 Task: Open Card User Retention Review in Board Product User Experience Design and Testing to Workspace Custom Software Development Services and add a team member Softage.3@softage.net, a label Purple, a checklist Cryptocurrency Development, an attachment from your onedrive, a color Purple and finally, add a card description 'Develop and launch new social media marketing campaign for influencer marketing' and a comment 'This task presents an opportunity to showcase our communication and presentation skills, effectively conveying information and ideas to others.'. Add a start date 'Jan 03, 1900' with a due date 'Jan 10, 1900'
Action: Mouse moved to (83, 283)
Screenshot: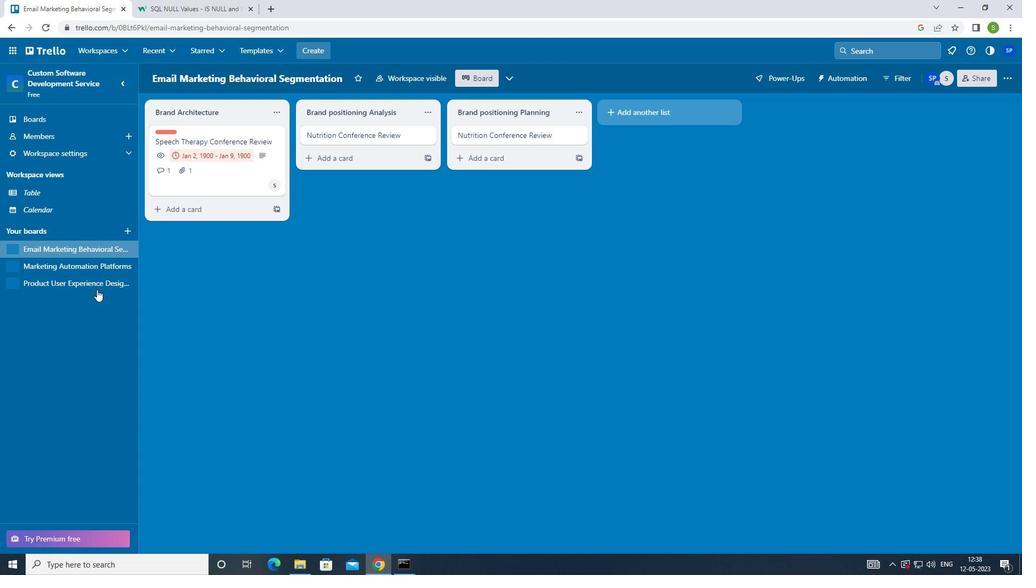 
Action: Mouse pressed left at (83, 283)
Screenshot: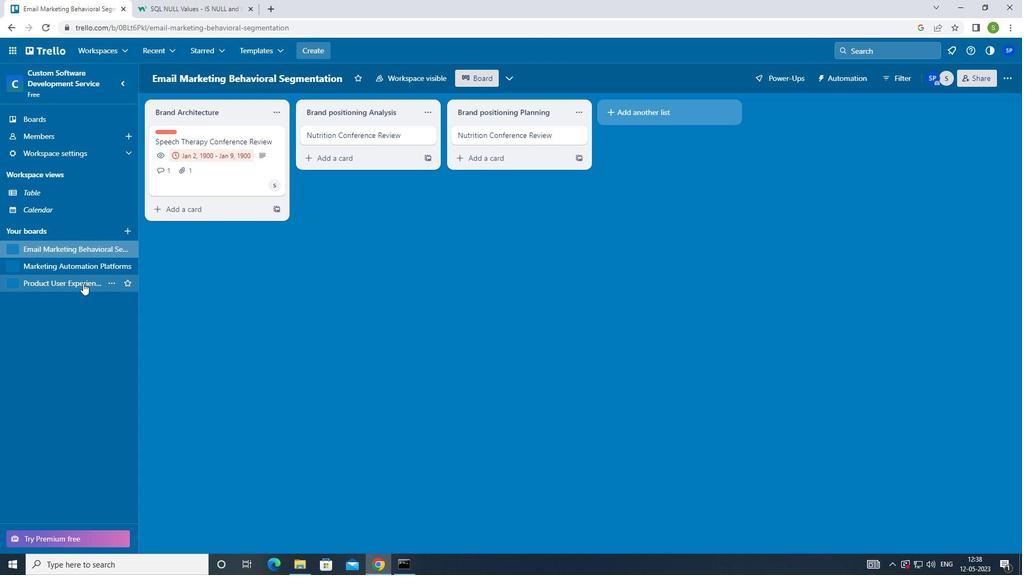 
Action: Mouse moved to (232, 136)
Screenshot: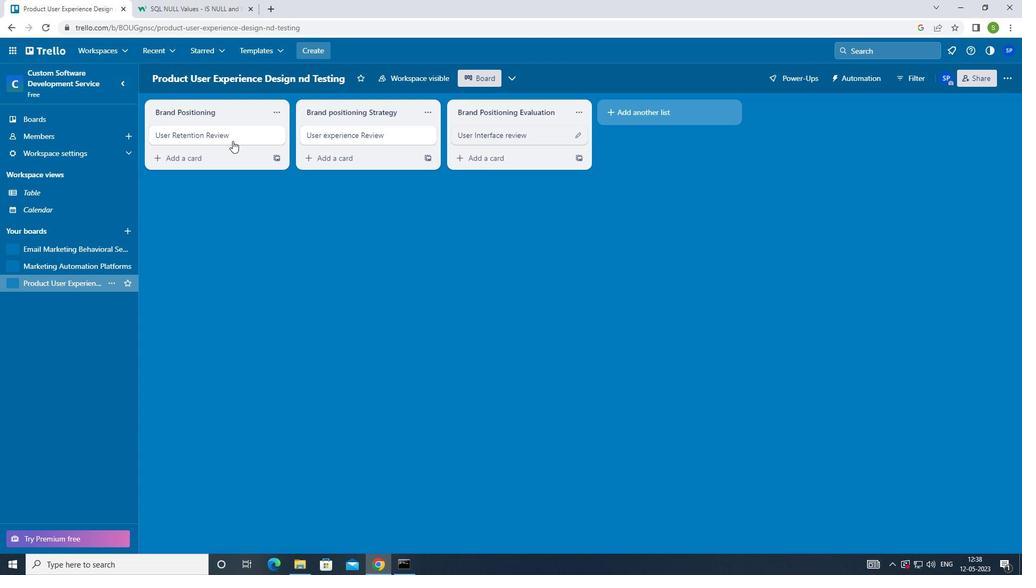 
Action: Mouse pressed left at (232, 136)
Screenshot: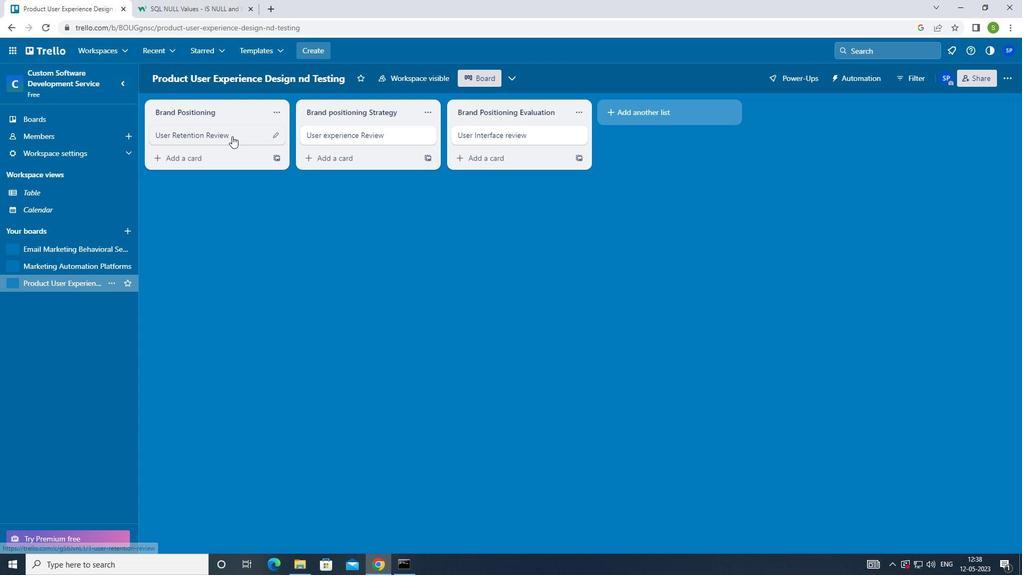 
Action: Mouse moved to (654, 136)
Screenshot: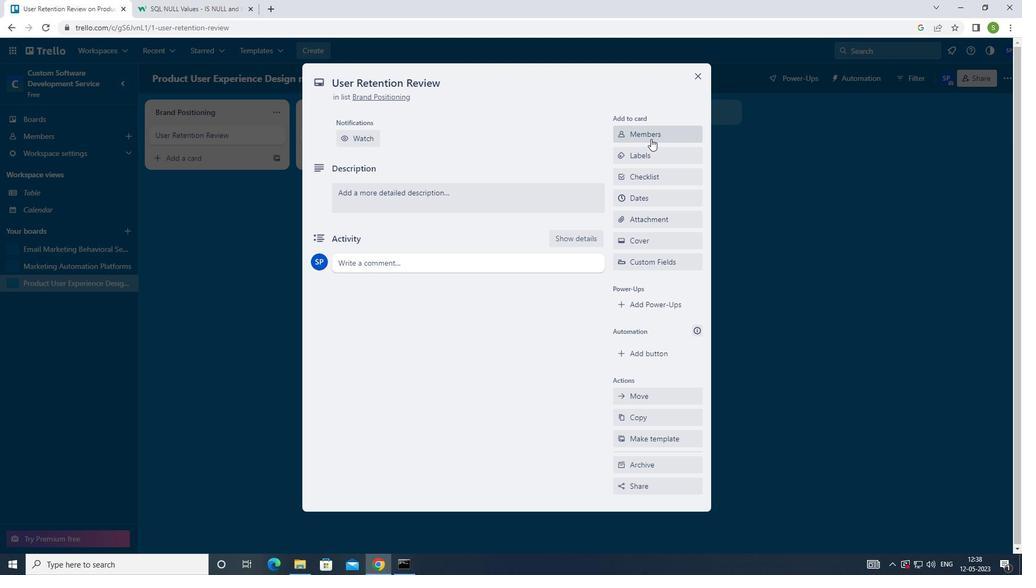 
Action: Mouse pressed left at (654, 136)
Screenshot: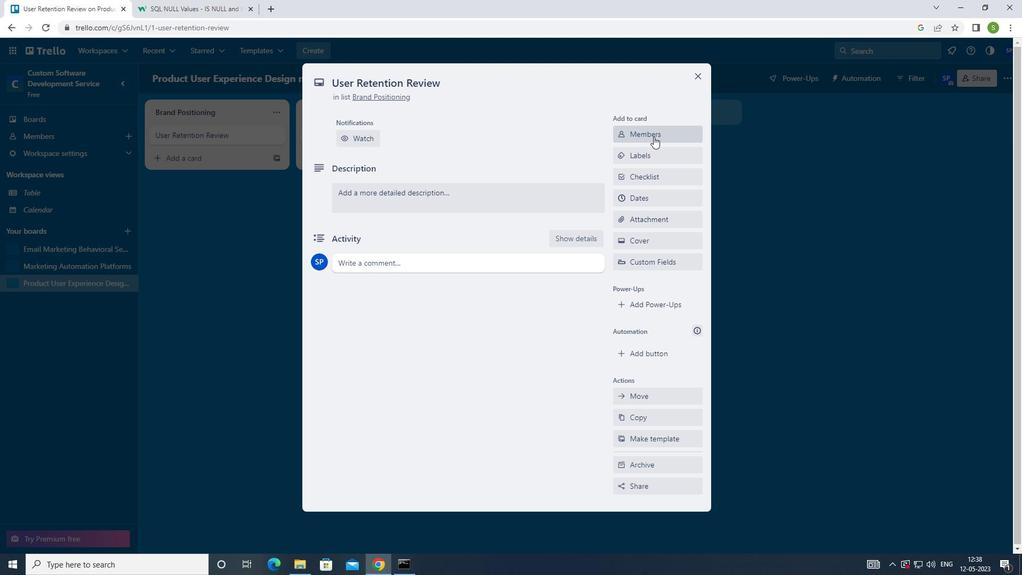 
Action: Mouse moved to (651, 181)
Screenshot: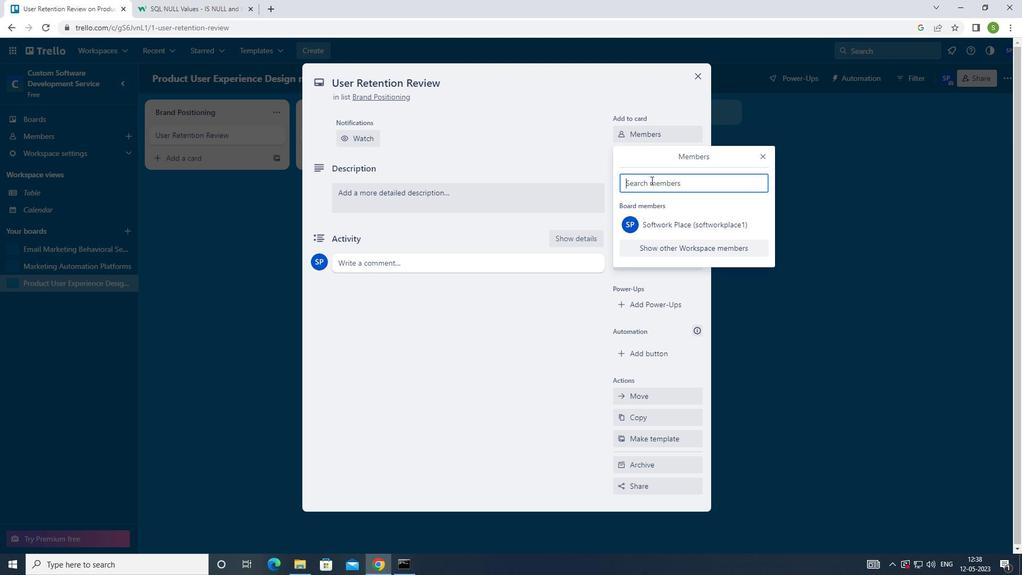 
Action: Mouse pressed left at (651, 181)
Screenshot: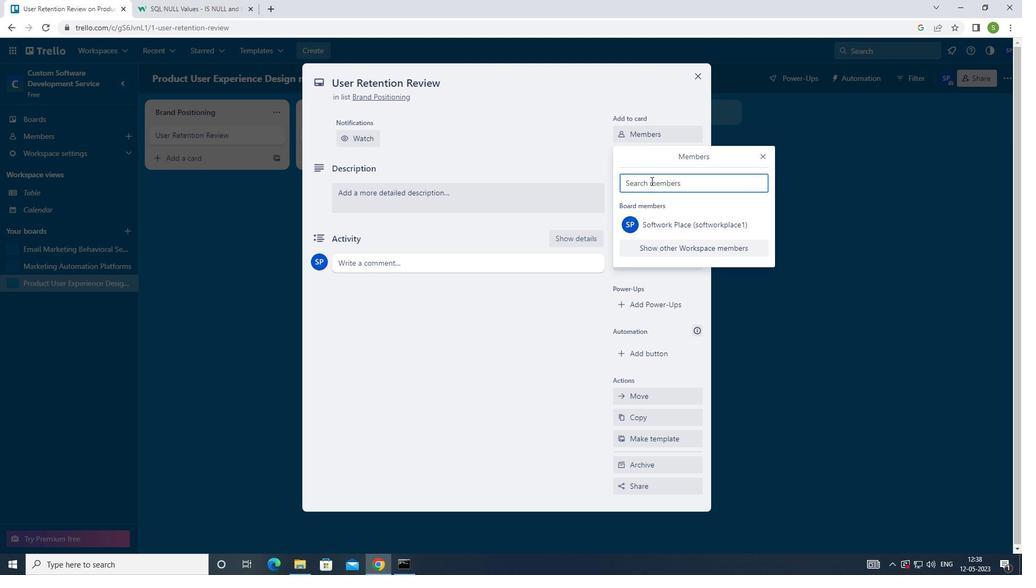 
Action: Mouse moved to (654, 180)
Screenshot: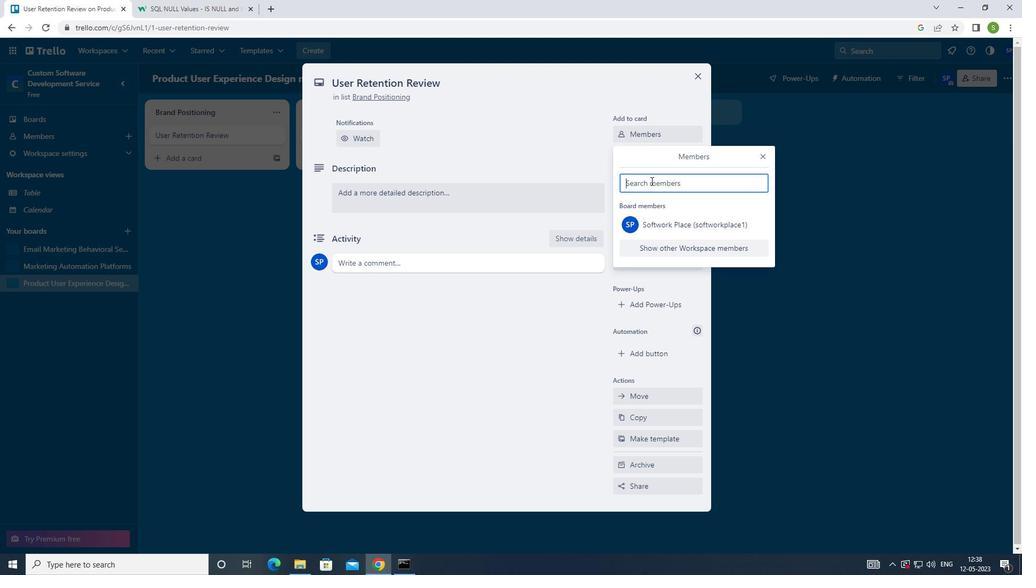 
Action: Key pressed <Key.shift>SOFTAGE.3<Key.shift><Key.shift>@SOFTAGE.NET
Screenshot: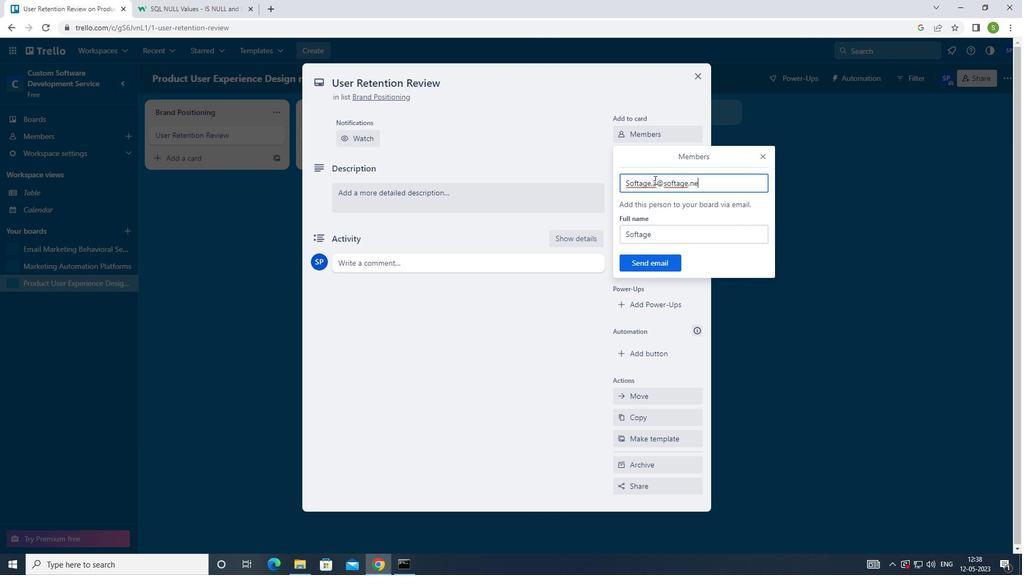 
Action: Mouse moved to (669, 260)
Screenshot: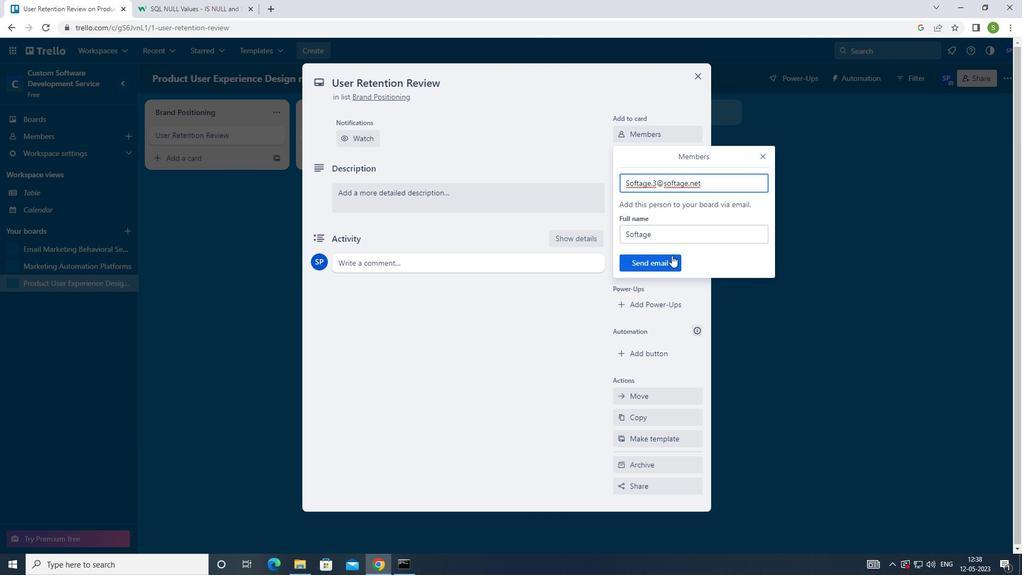 
Action: Mouse pressed left at (669, 260)
Screenshot: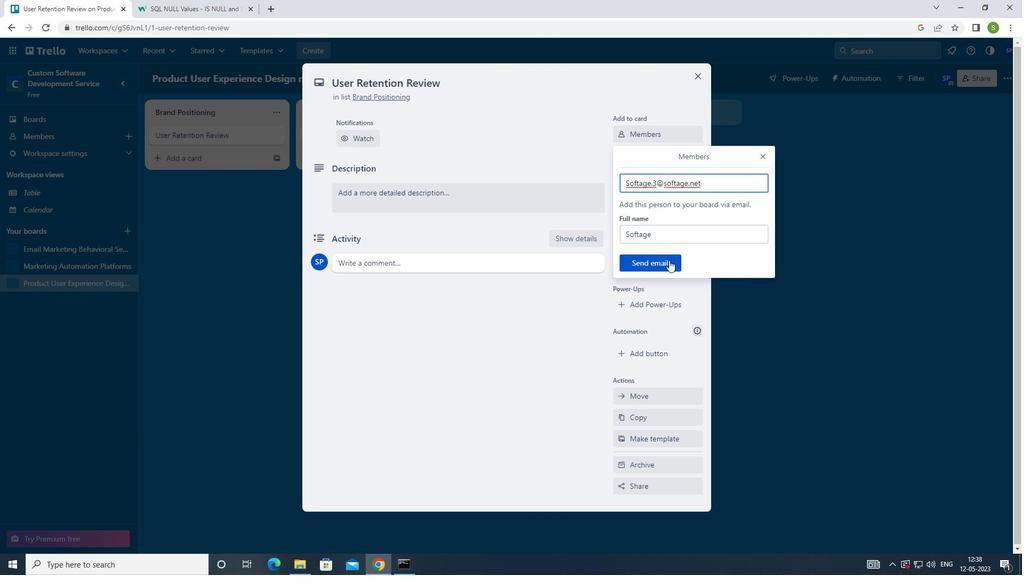 
Action: Mouse moved to (642, 189)
Screenshot: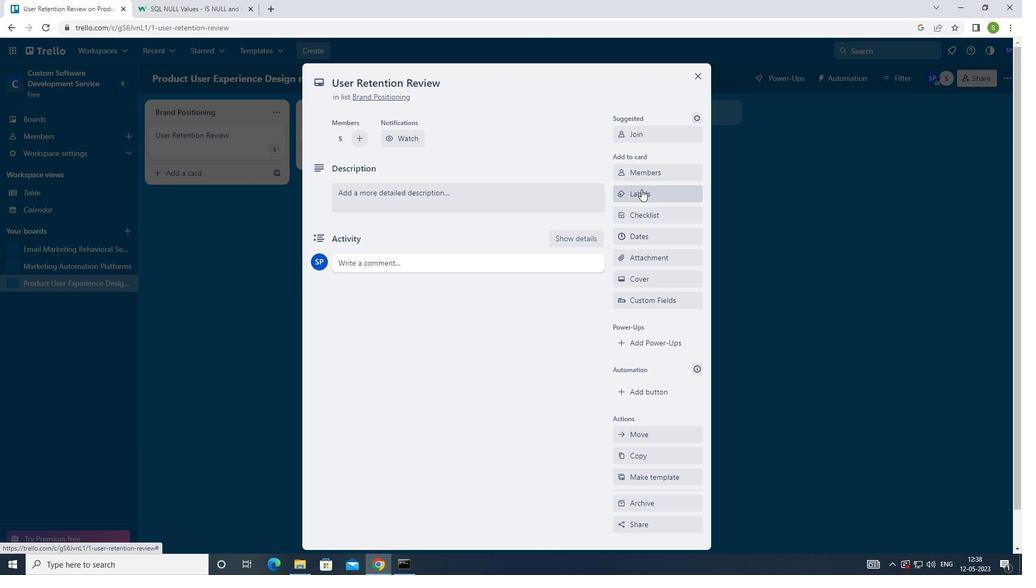 
Action: Mouse pressed left at (642, 189)
Screenshot: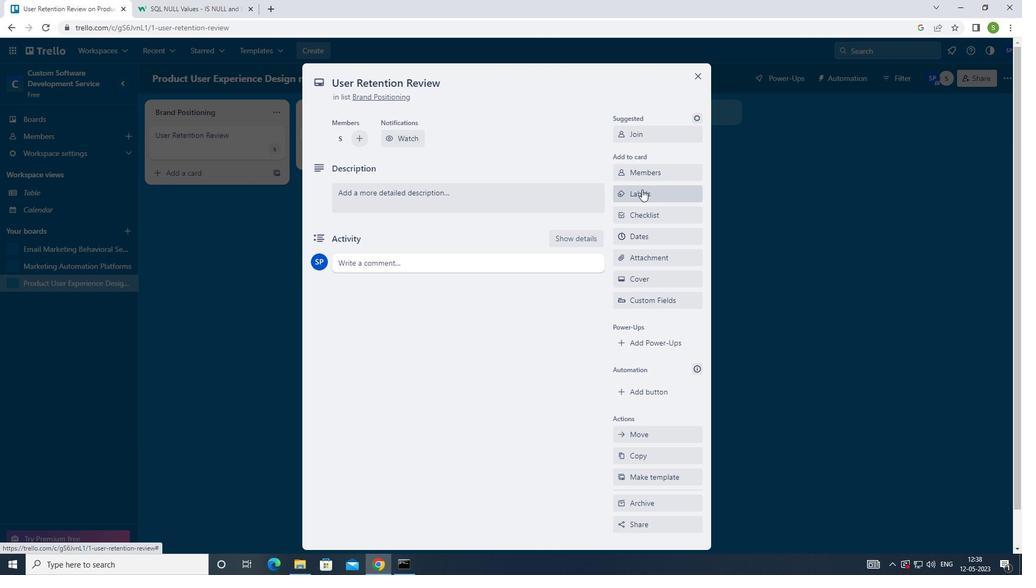 
Action: Mouse moved to (654, 227)
Screenshot: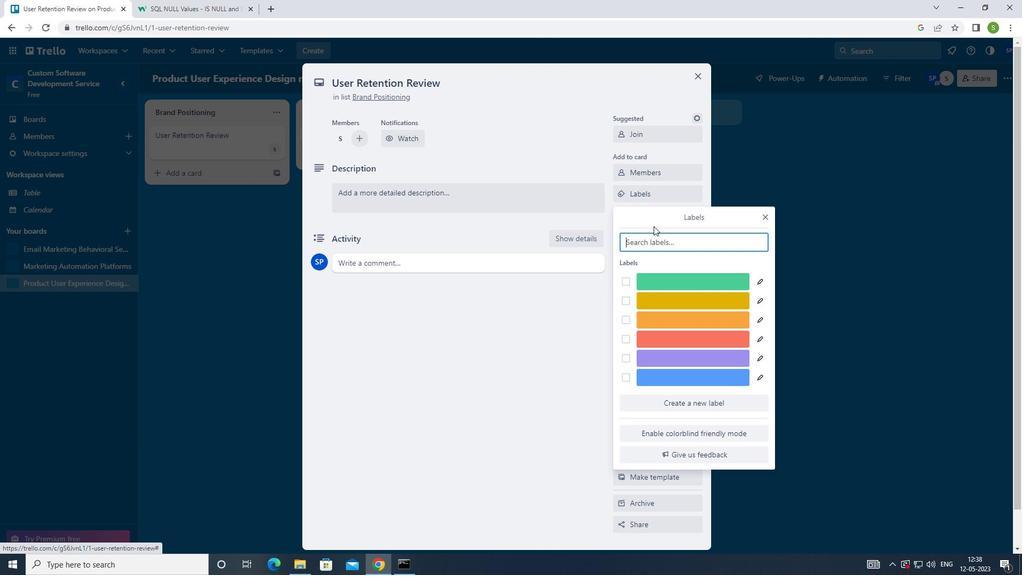 
Action: Key pressed PUE<Key.backspace>R
Screenshot: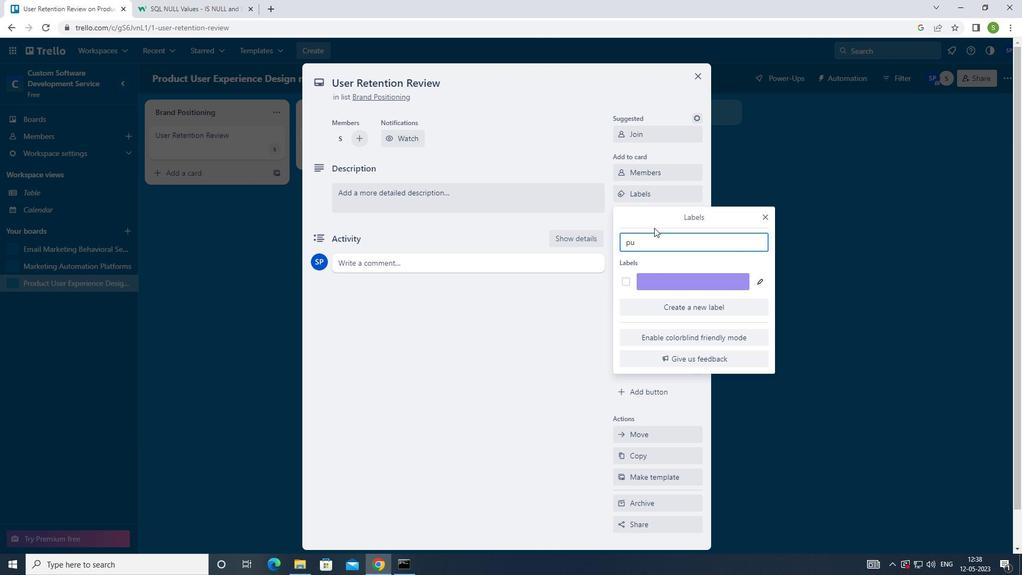 
Action: Mouse moved to (620, 281)
Screenshot: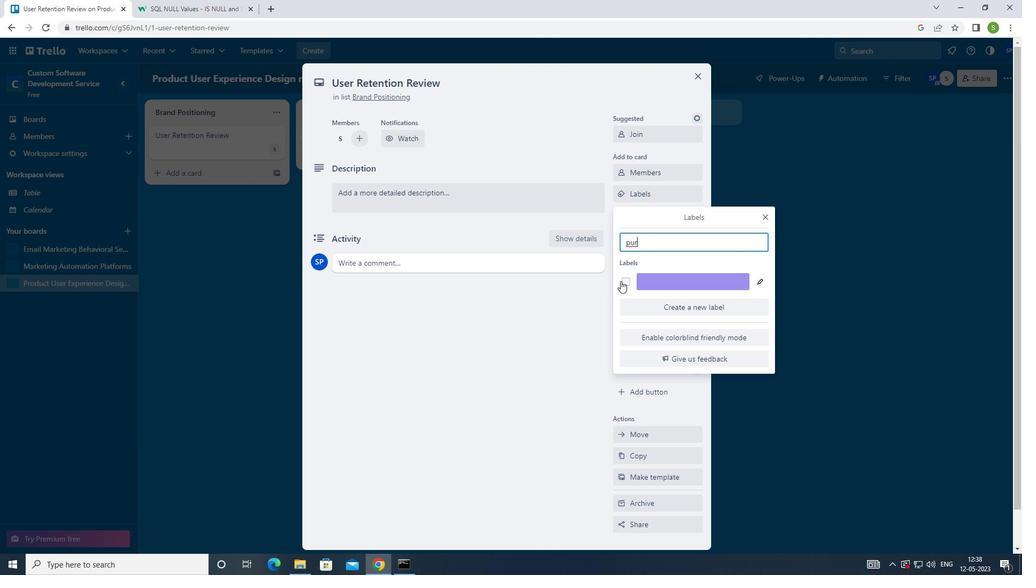 
Action: Mouse pressed left at (620, 281)
Screenshot: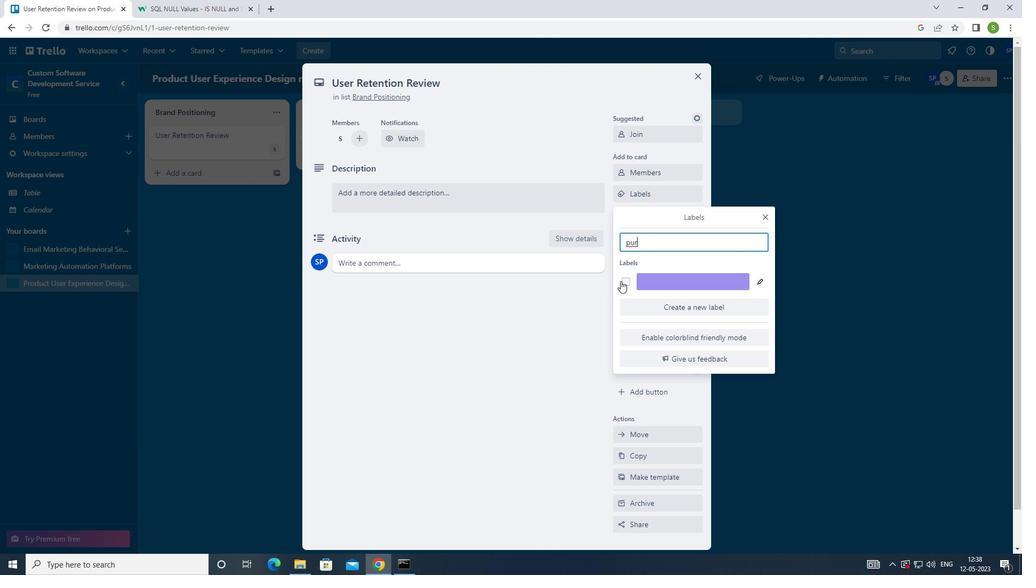 
Action: Mouse moved to (767, 221)
Screenshot: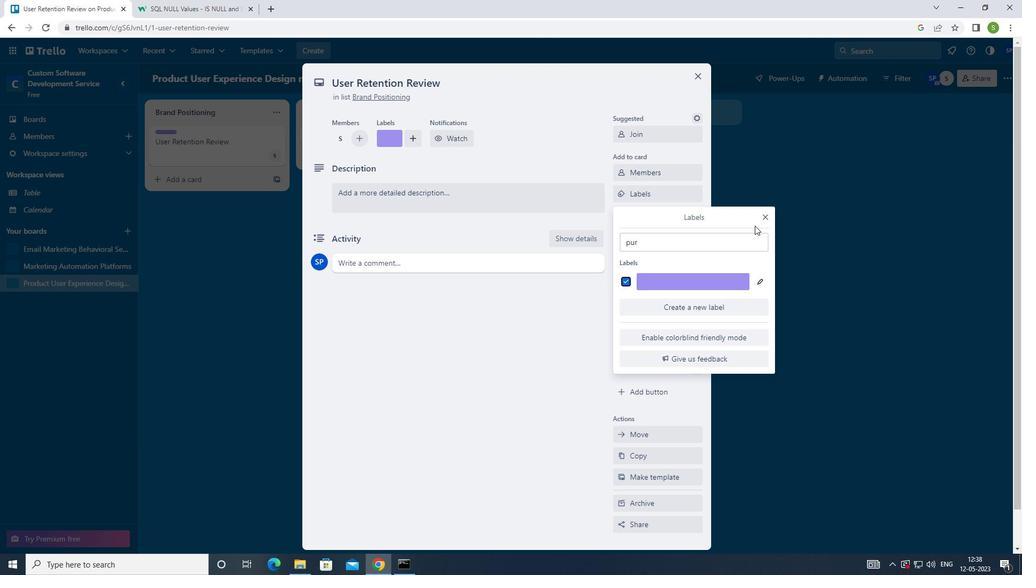 
Action: Mouse pressed left at (767, 221)
Screenshot: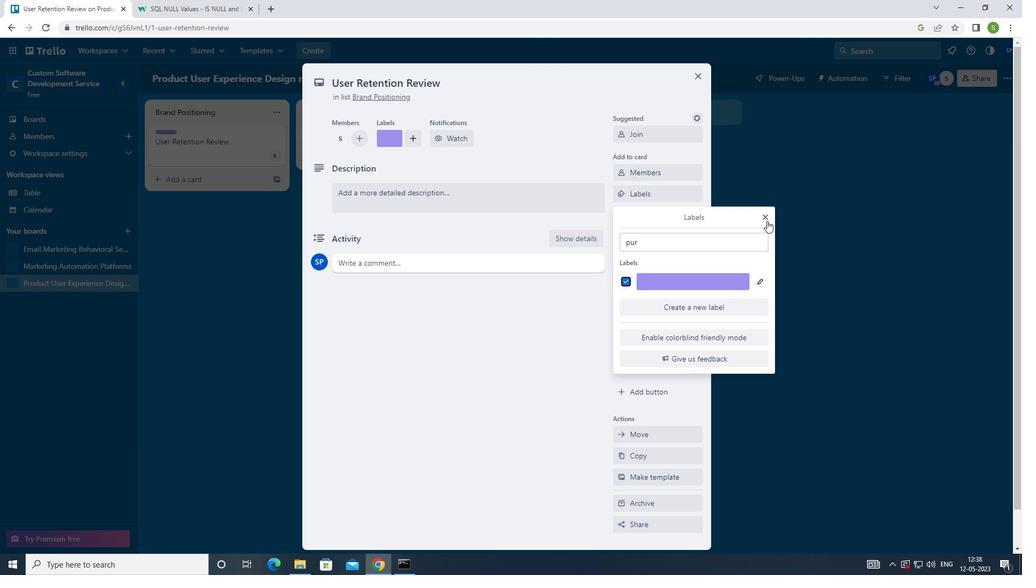 
Action: Mouse moved to (680, 217)
Screenshot: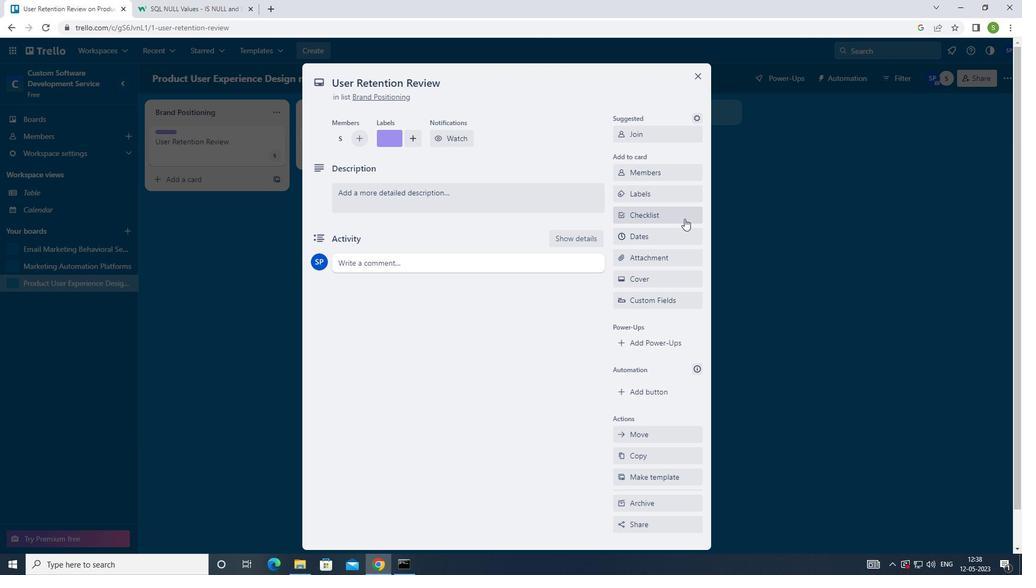 
Action: Mouse pressed left at (680, 217)
Screenshot: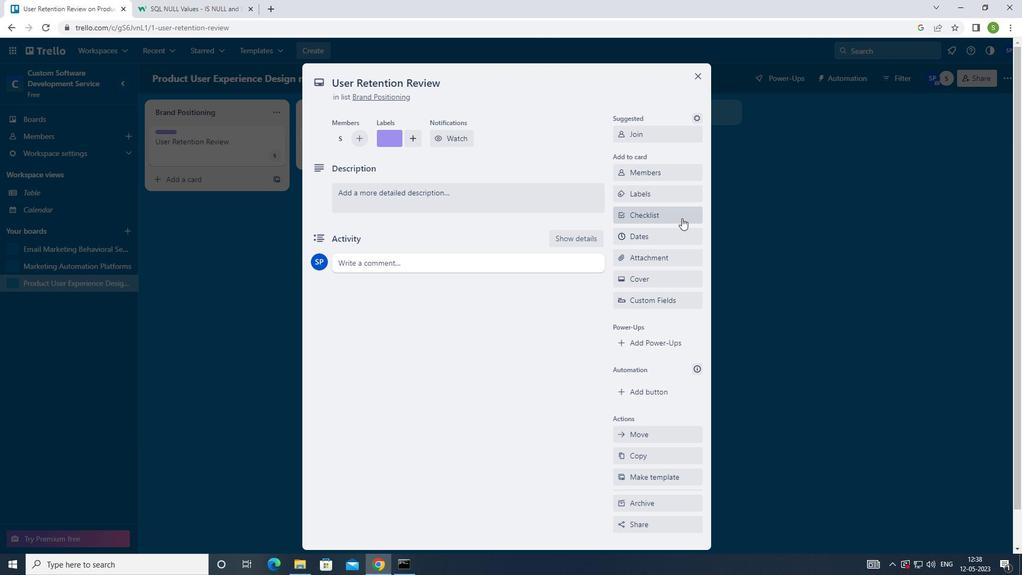 
Action: Mouse moved to (681, 276)
Screenshot: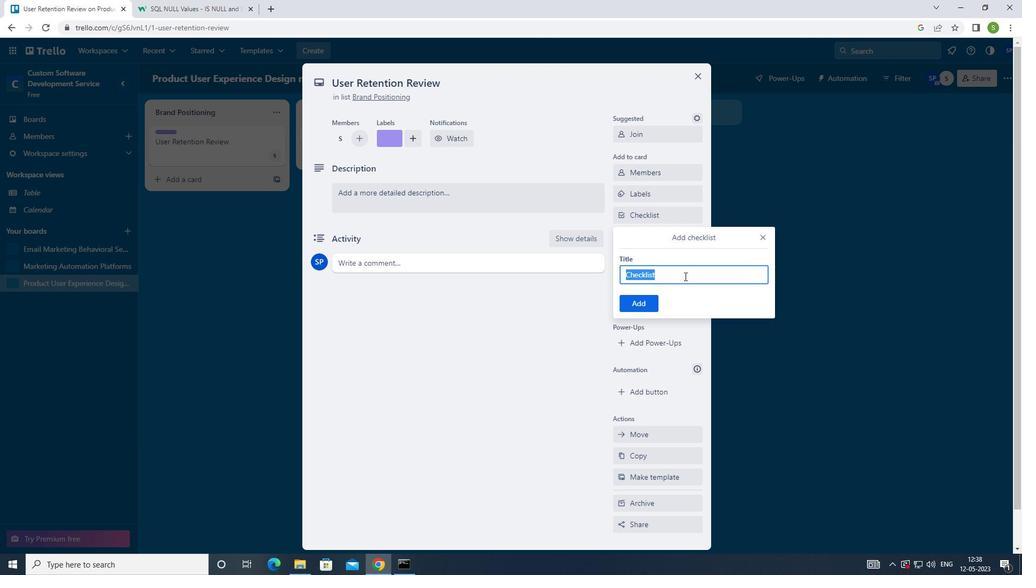 
Action: Key pressed <Key.shift>C
Screenshot: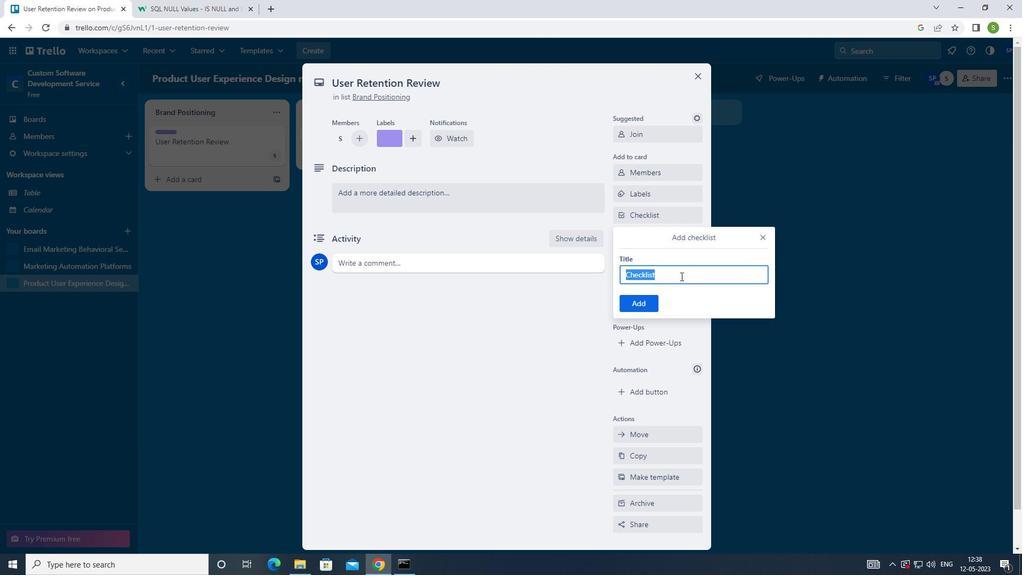 
Action: Mouse moved to (691, 342)
Screenshot: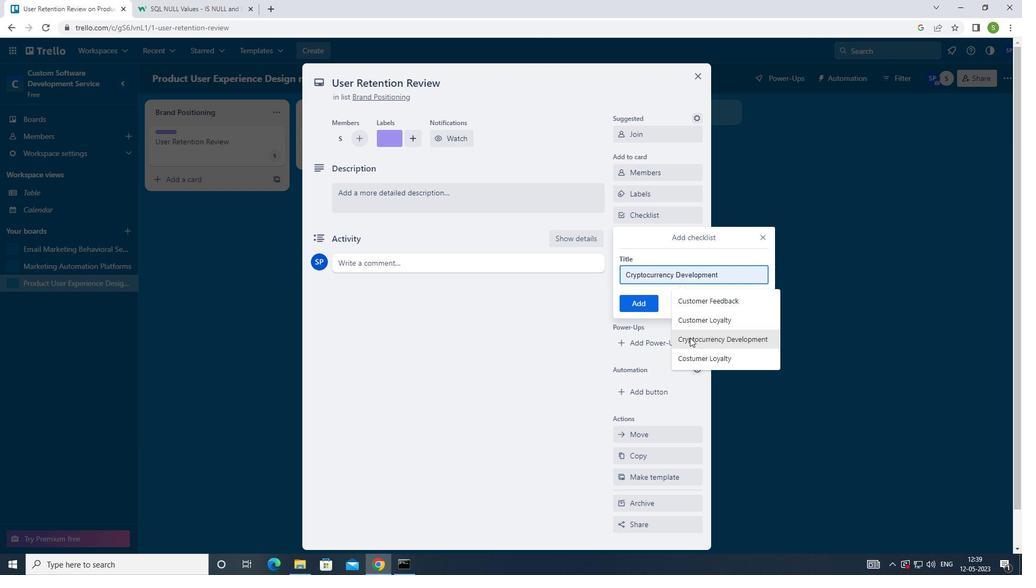 
Action: Mouse pressed left at (691, 342)
Screenshot: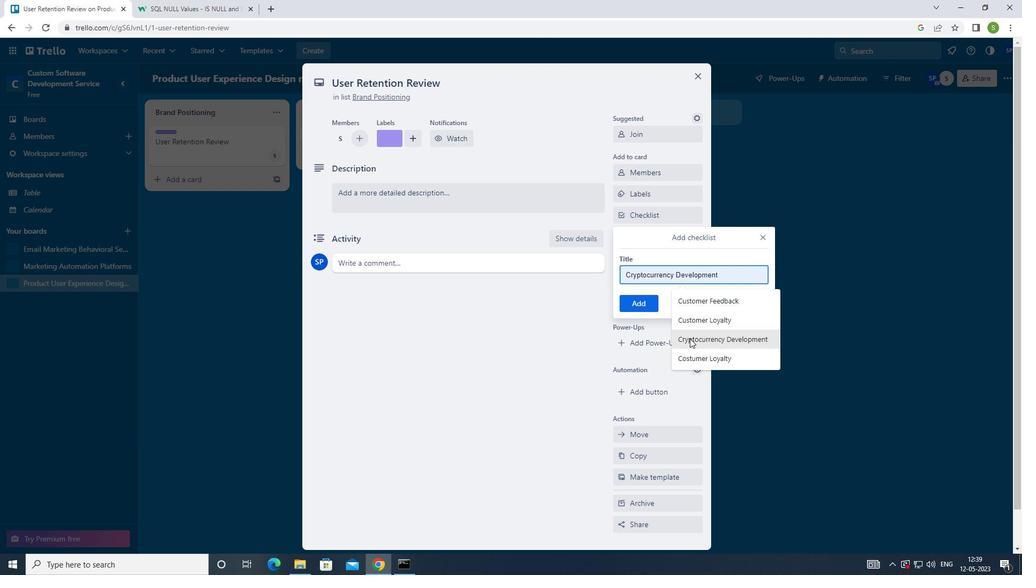 
Action: Mouse moved to (649, 308)
Screenshot: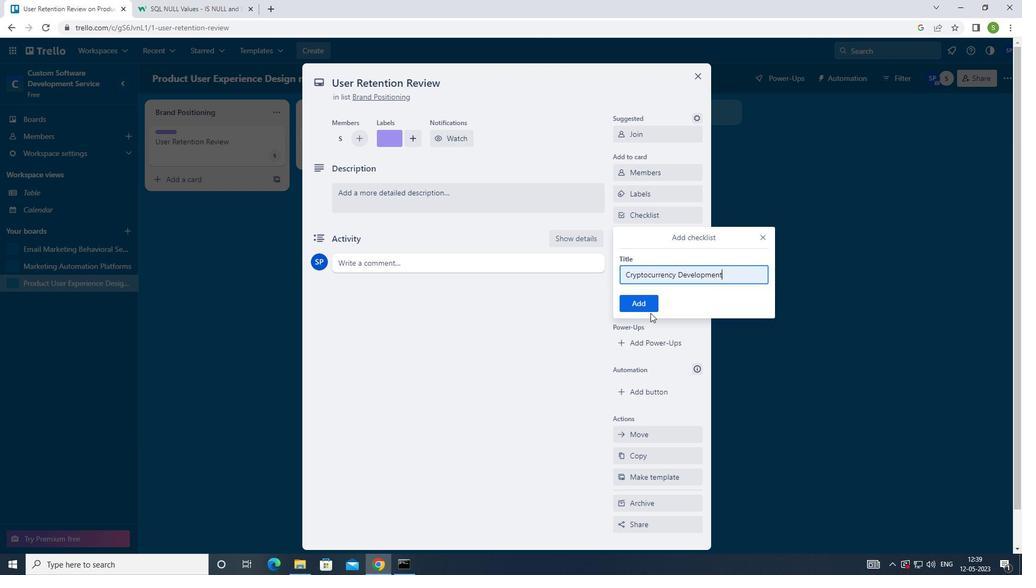 
Action: Mouse pressed left at (649, 308)
Screenshot: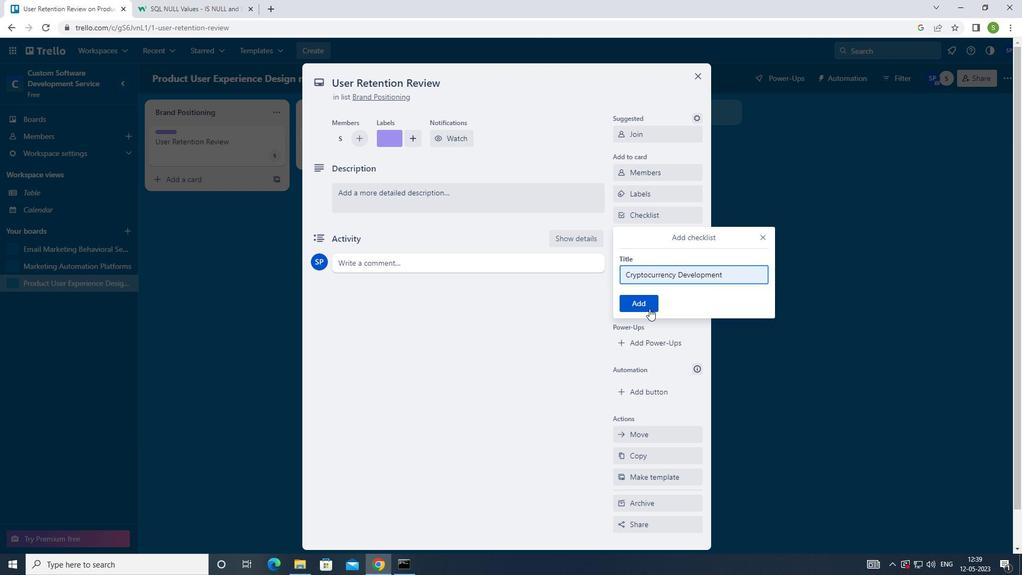 
Action: Mouse moved to (651, 263)
Screenshot: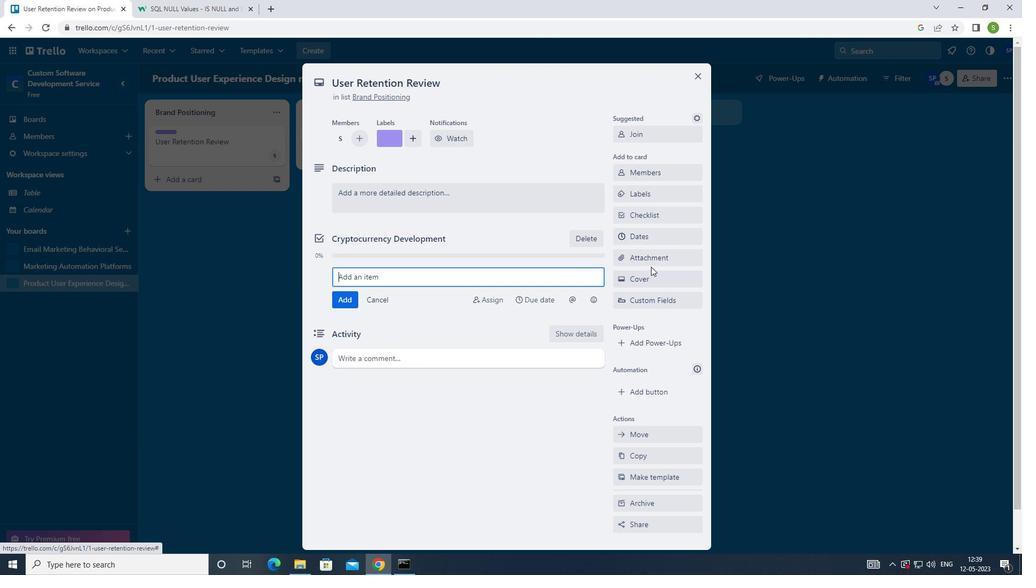 
Action: Mouse pressed left at (651, 263)
Screenshot: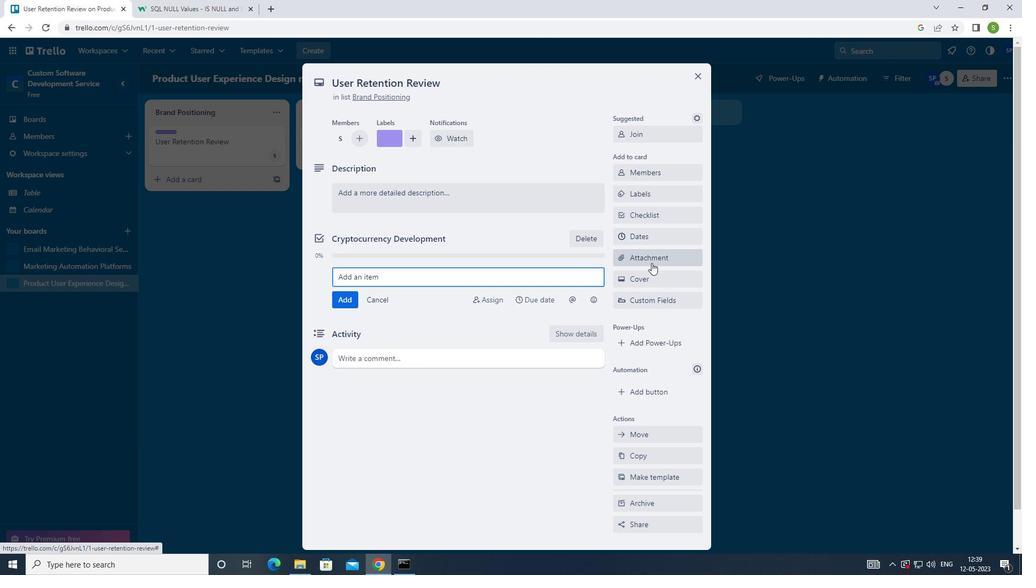 
Action: Mouse moved to (656, 387)
Screenshot: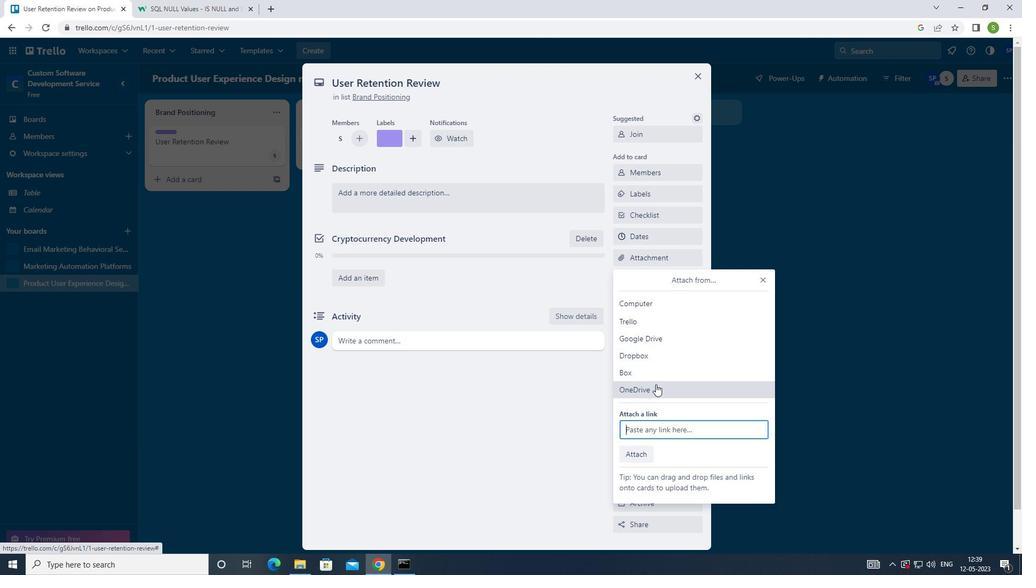 
Action: Mouse pressed left at (656, 387)
Screenshot: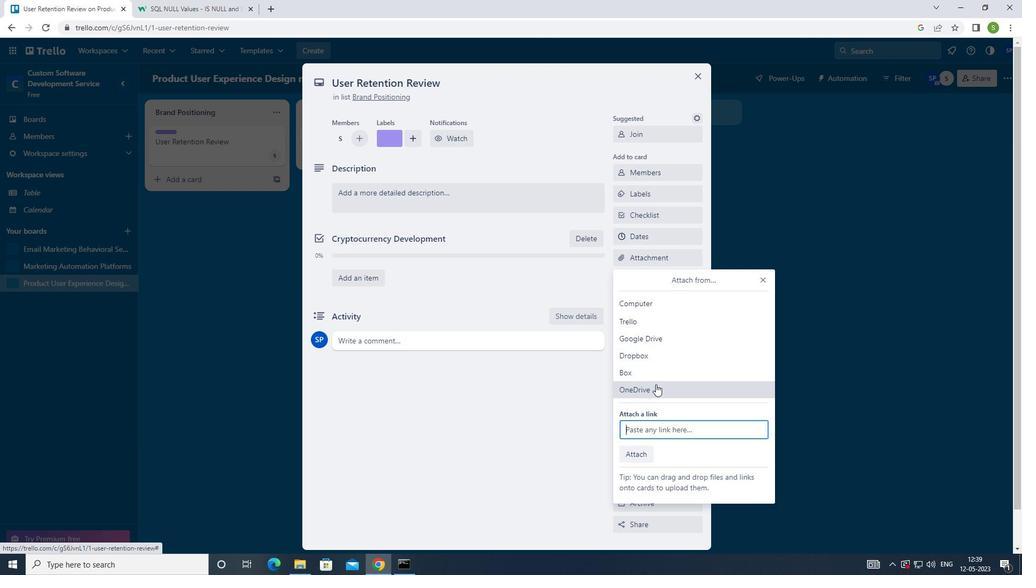 
Action: Mouse moved to (394, 203)
Screenshot: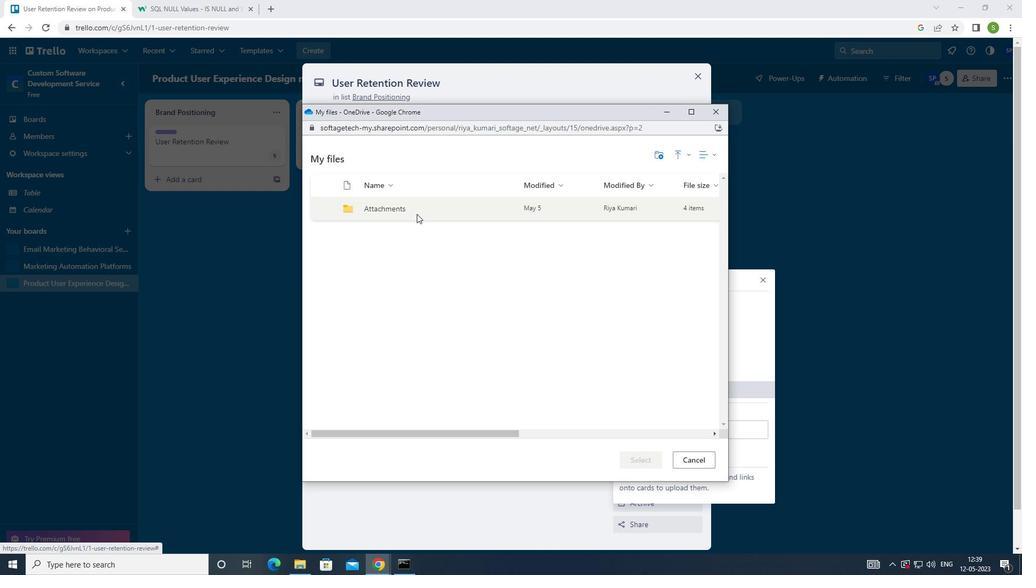 
Action: Mouse pressed left at (394, 203)
Screenshot: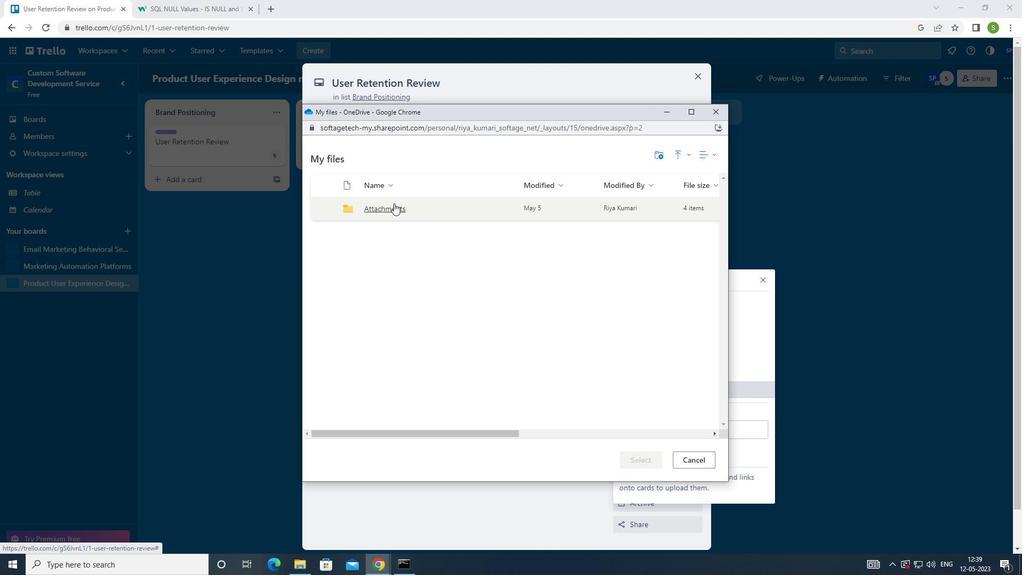 
Action: Mouse moved to (324, 255)
Screenshot: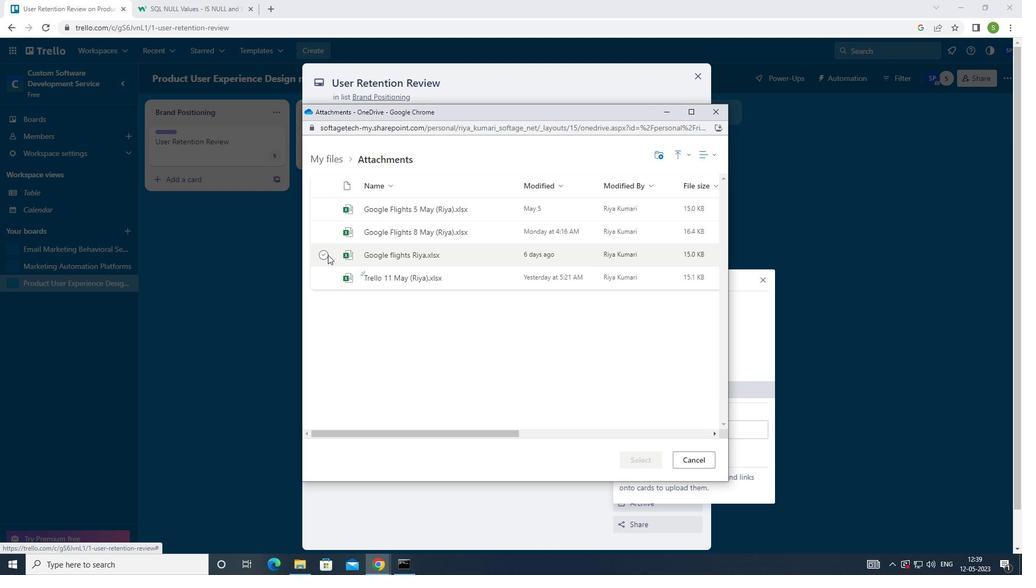 
Action: Mouse pressed left at (324, 255)
Screenshot: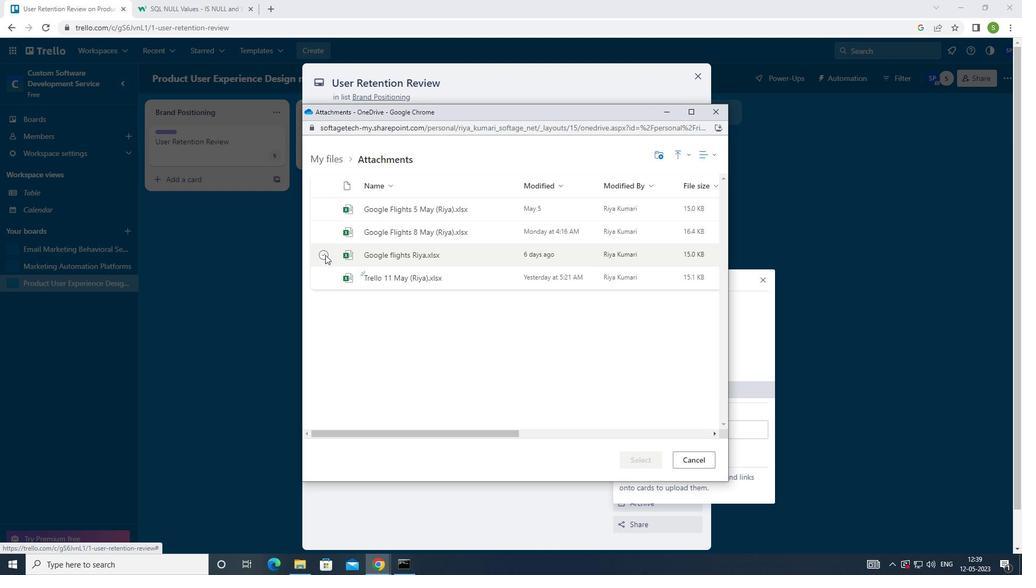 
Action: Mouse moved to (636, 459)
Screenshot: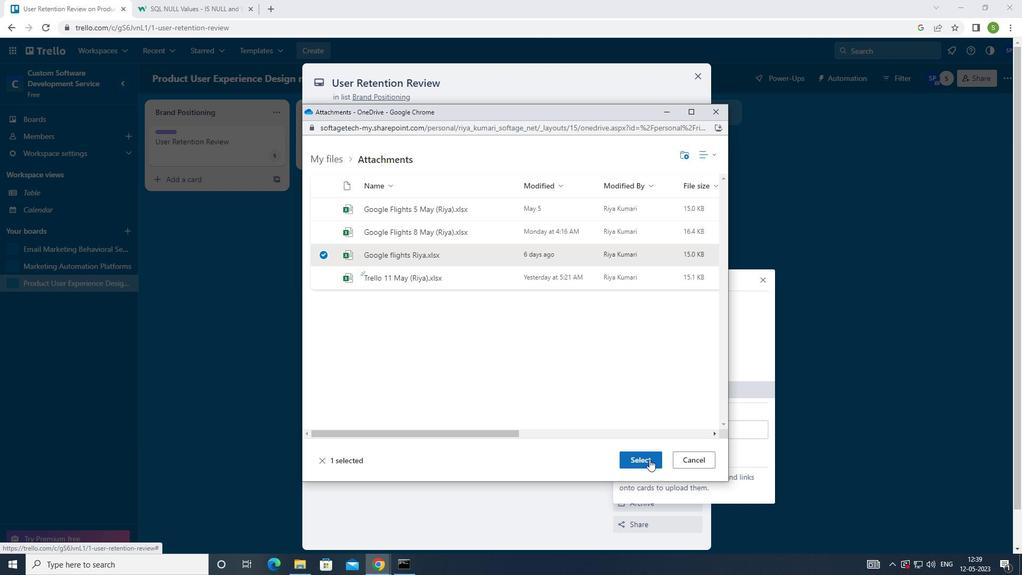 
Action: Mouse pressed left at (636, 459)
Screenshot: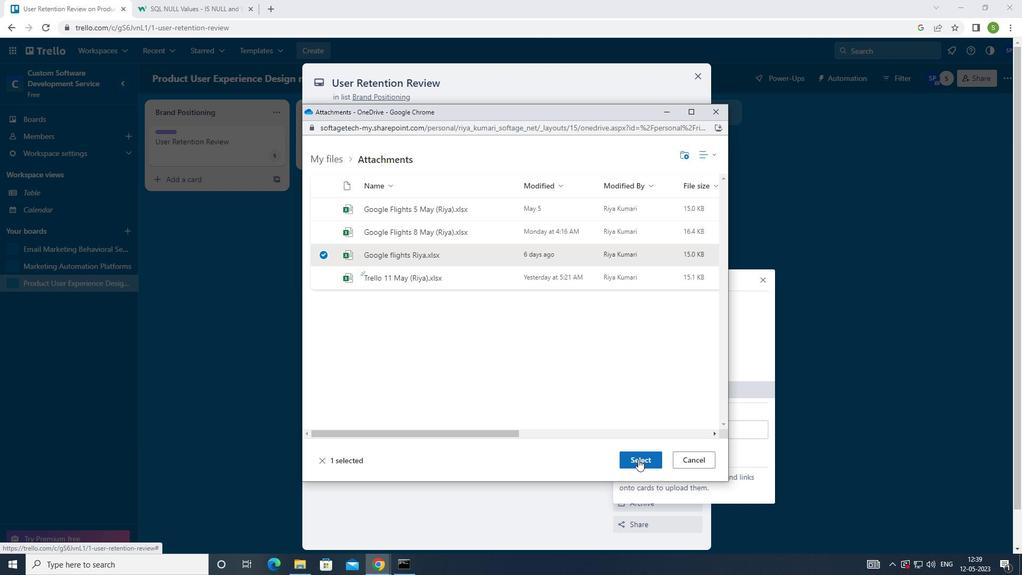 
Action: Mouse moved to (764, 278)
Screenshot: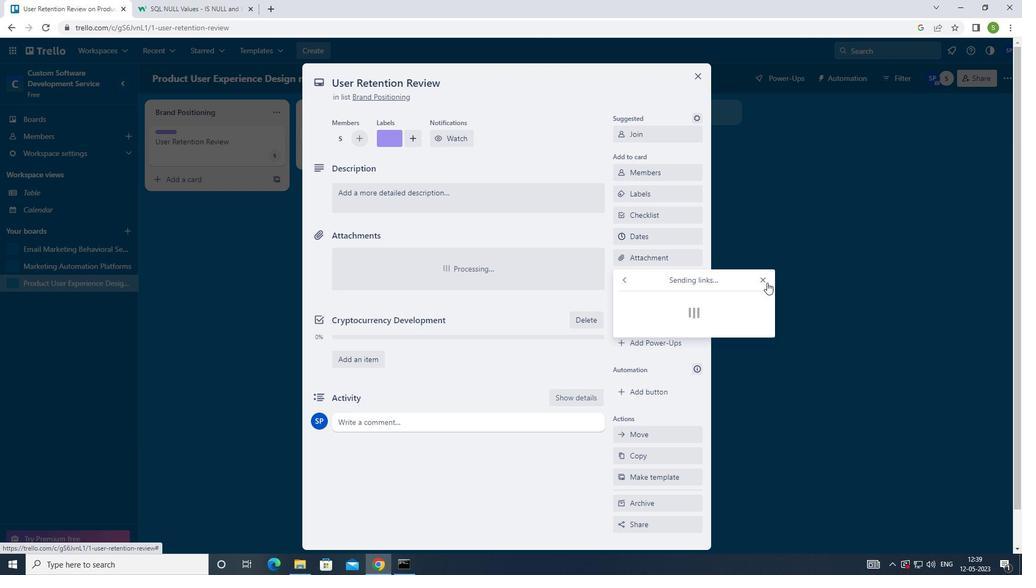 
Action: Mouse pressed left at (764, 278)
Screenshot: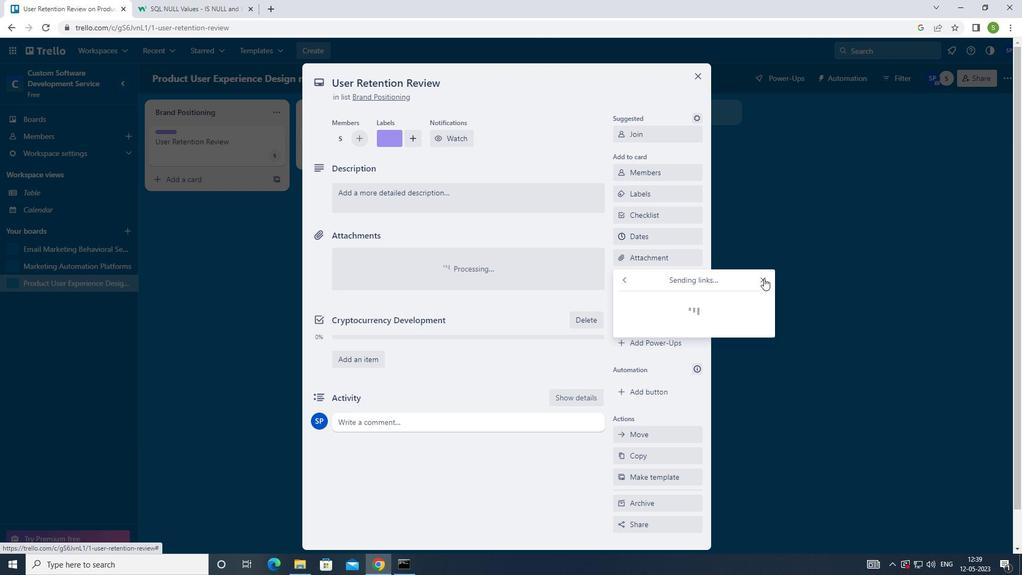 
Action: Mouse moved to (488, 202)
Screenshot: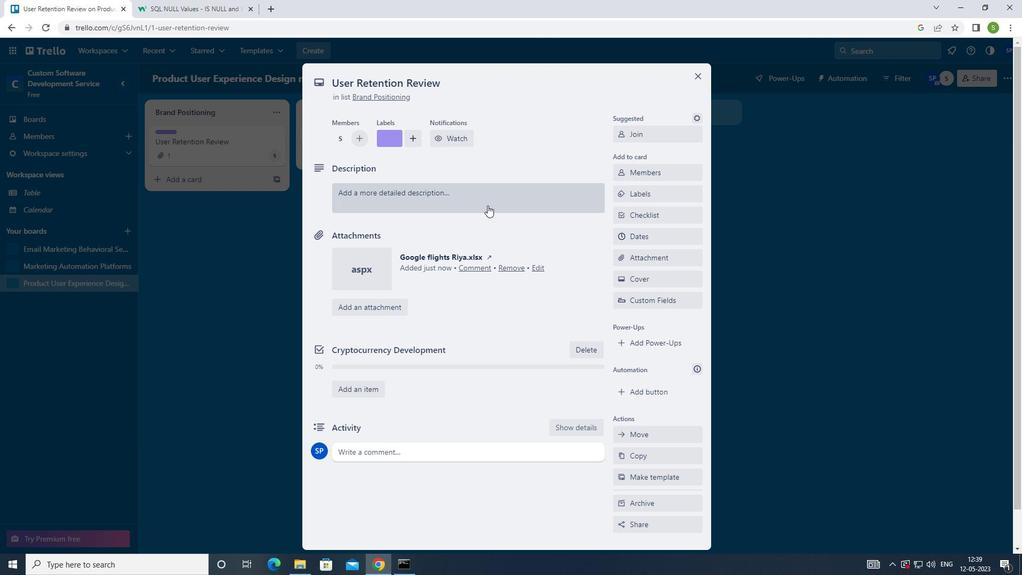 
Action: Mouse pressed left at (488, 202)
Screenshot: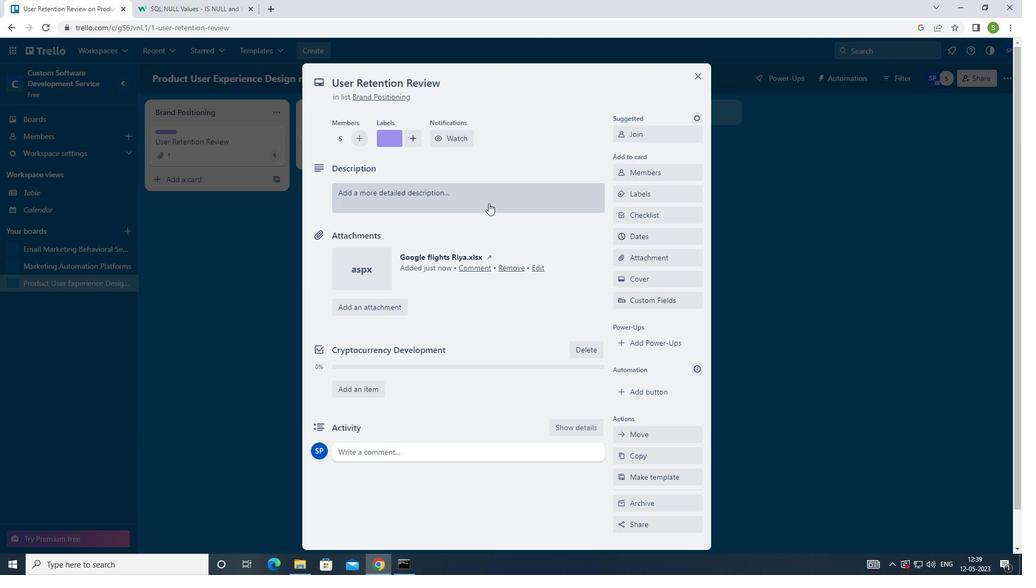
Action: Mouse moved to (504, 212)
Screenshot: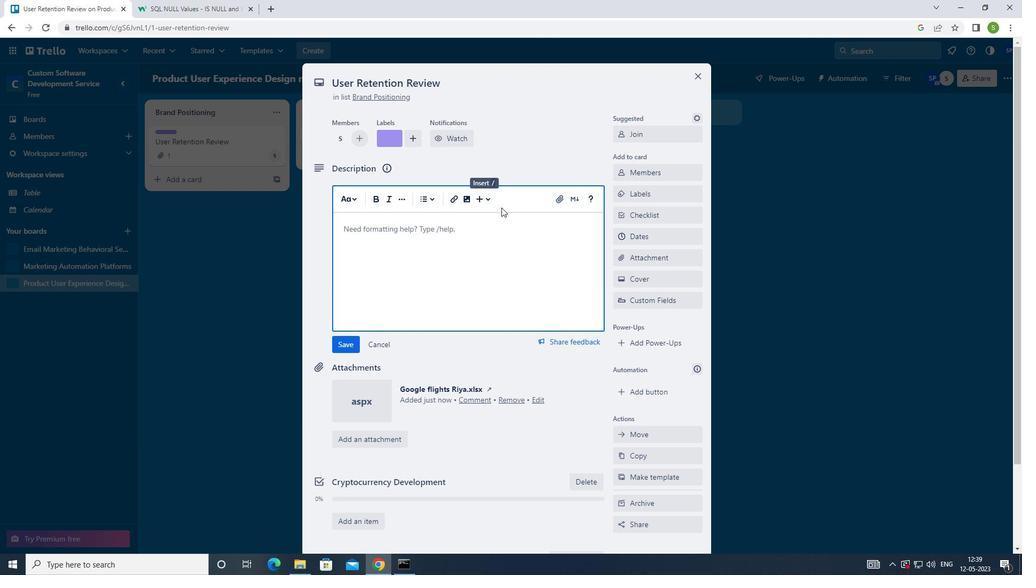 
Action: Key pressed <Key.shift>DEVELOP<Key.space>AND<Key.space>LAUCH<Key.backspace><Key.backspace>NCH<Key.space>NEW<Key.space>SOCIAL<Key.space>MEDIA<Key.space>MARKETING<Key.space>CAMPAIGN<Key.space>SKILLS<Key.space>FOR<Key.space>INFLUENCER<Key.space>MARKETING.
Screenshot: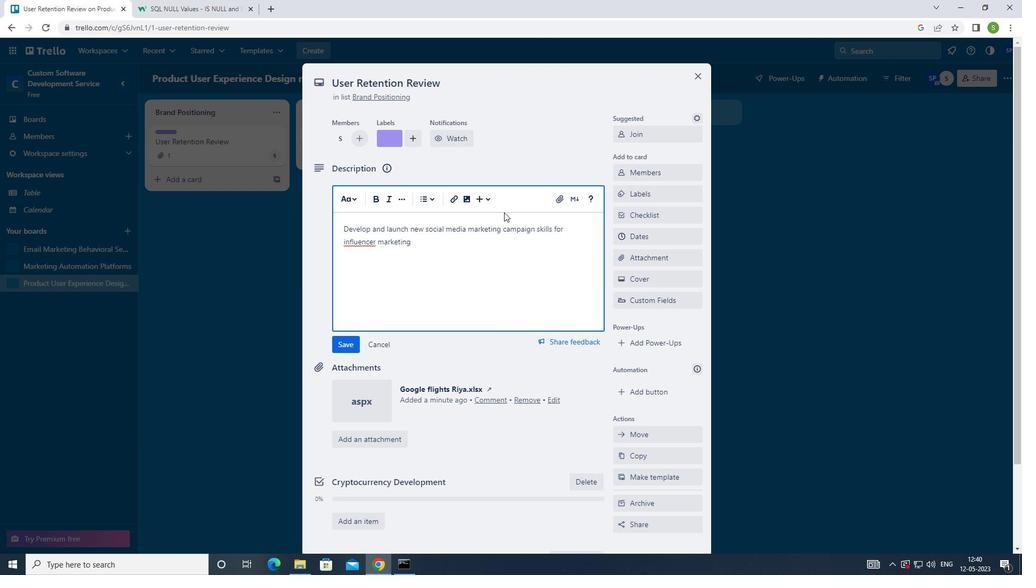
Action: Mouse moved to (346, 344)
Screenshot: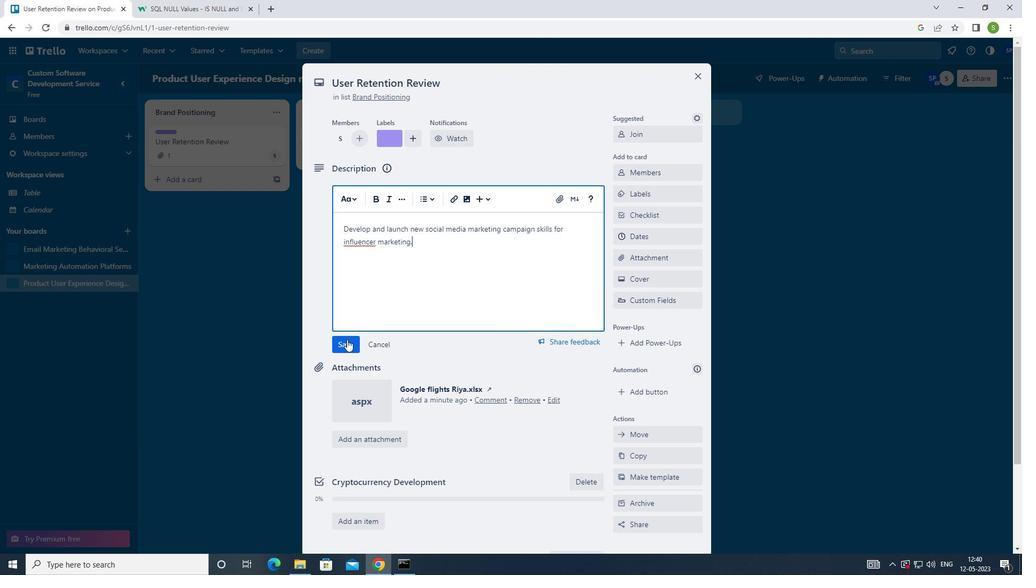 
Action: Mouse pressed left at (346, 344)
Screenshot: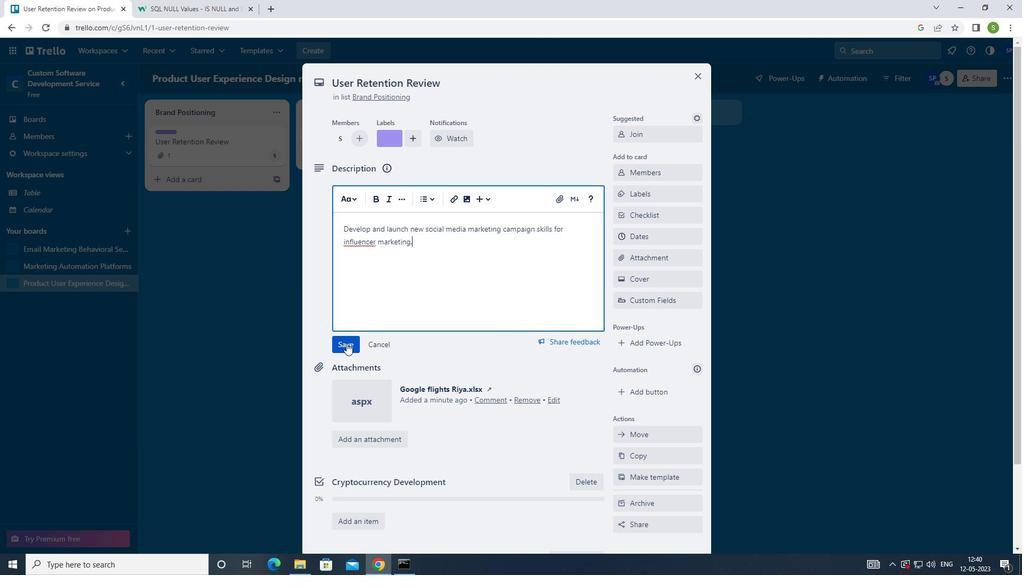 
Action: Mouse moved to (355, 443)
Screenshot: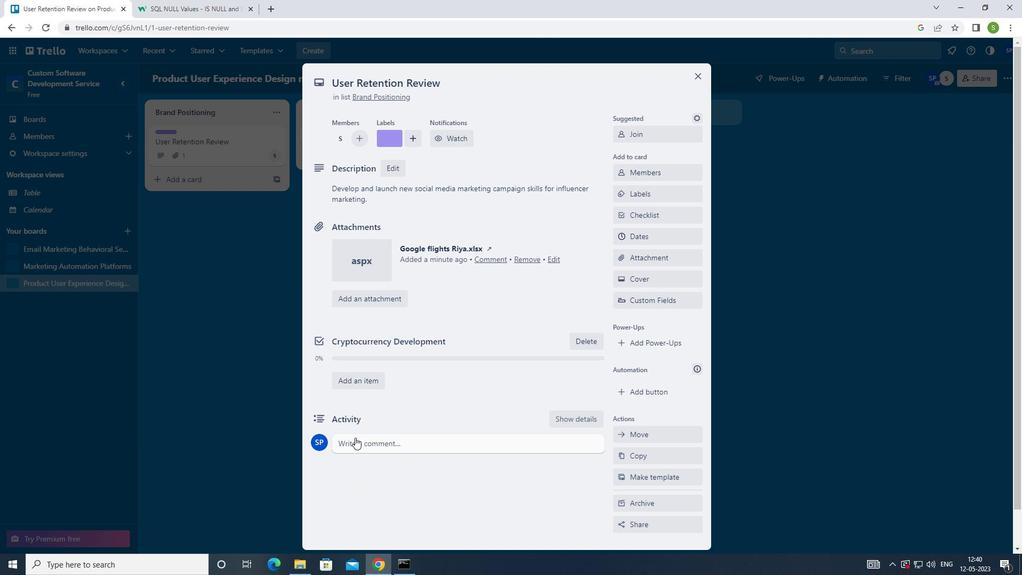 
Action: Mouse pressed left at (355, 443)
Screenshot: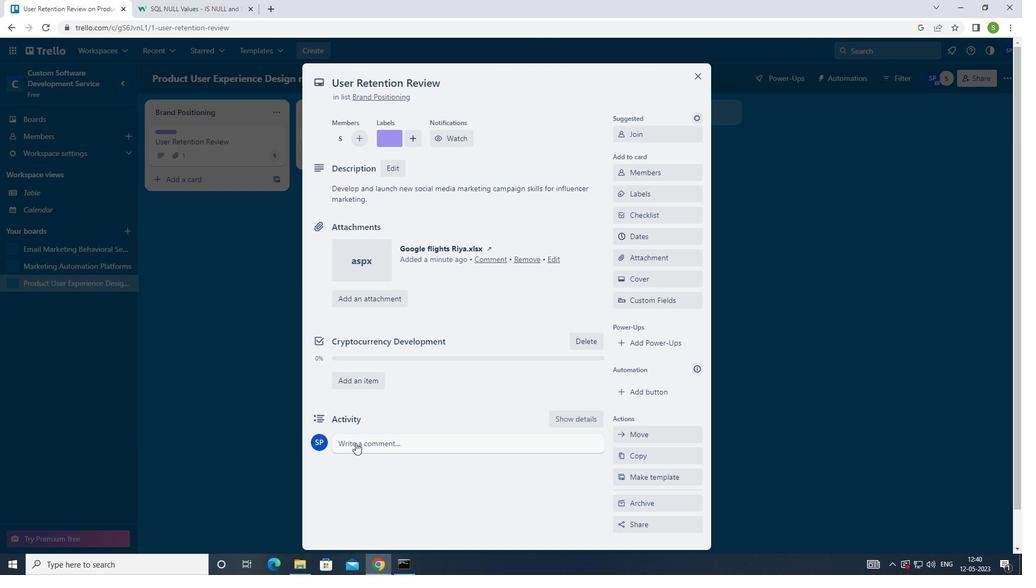 
Action: Mouse moved to (441, 333)
Screenshot: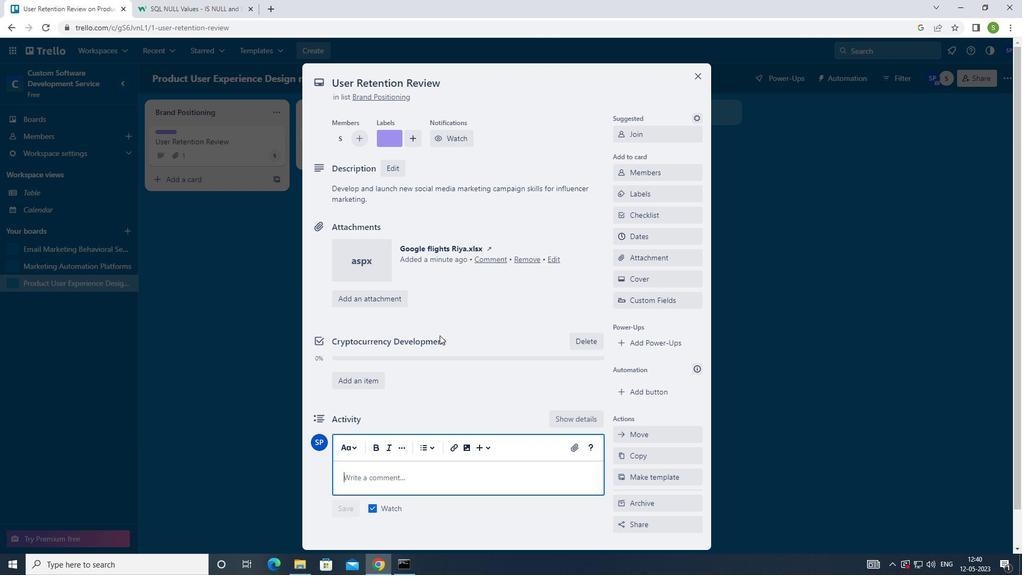 
Action: Key pressed <Key.shift>THIS<Key.space>TASK<Key.space>PRESENTS<Key.space>AN<Key.space>OPPORTINITY<Key.space>TO<Key.space>SHOWCASE<Key.space>OUR<Key.space>COMMUNICATION<Key.space>AND<Key.space>PRESENTATION<Key.space>SKILLS,<Key.space>EFFECTIVELY<Key.space>CONVEYING<Key.space>INFORMATION<Key.space>AND<Key.space>IDEAS<Key.space>TO<Key.space>OTHER
Screenshot: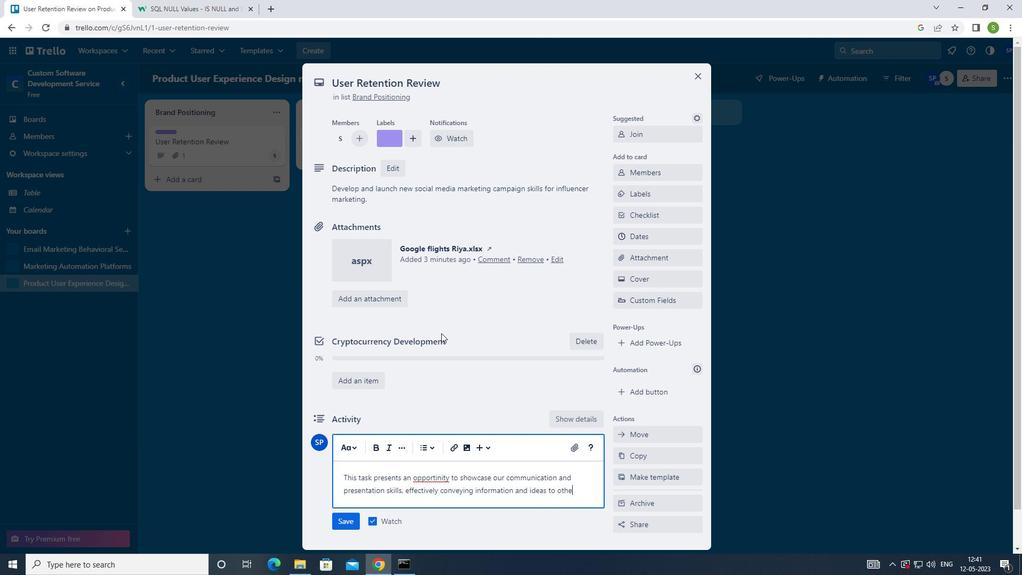 
Action: Mouse moved to (434, 478)
Screenshot: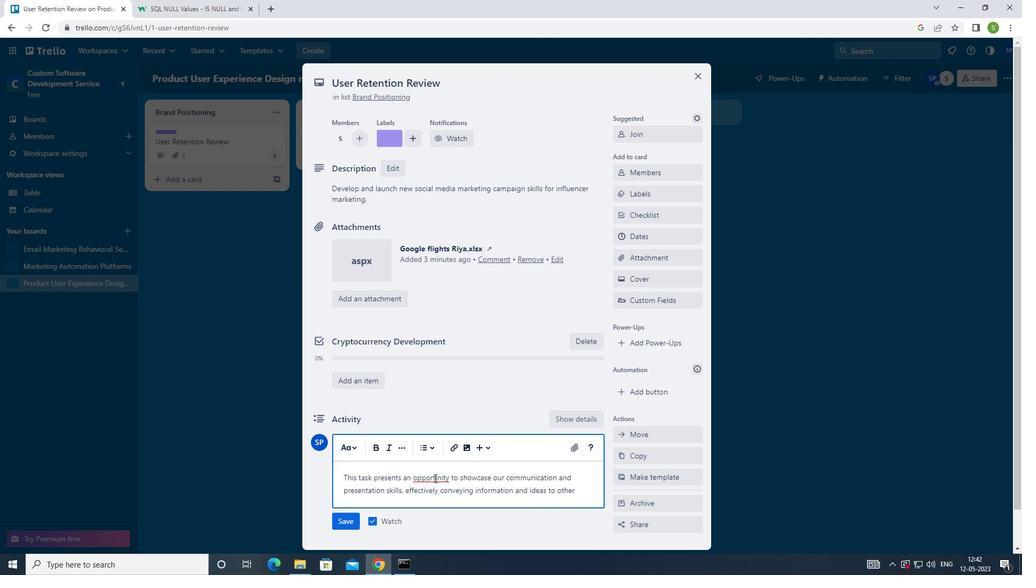 
Action: Mouse pressed left at (434, 478)
Screenshot: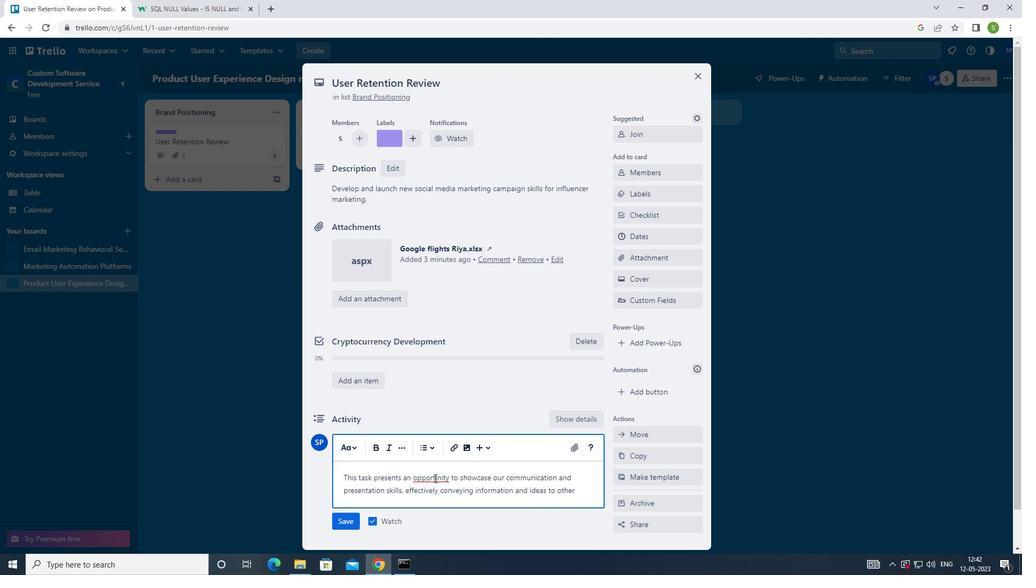 
Action: Mouse moved to (433, 477)
Screenshot: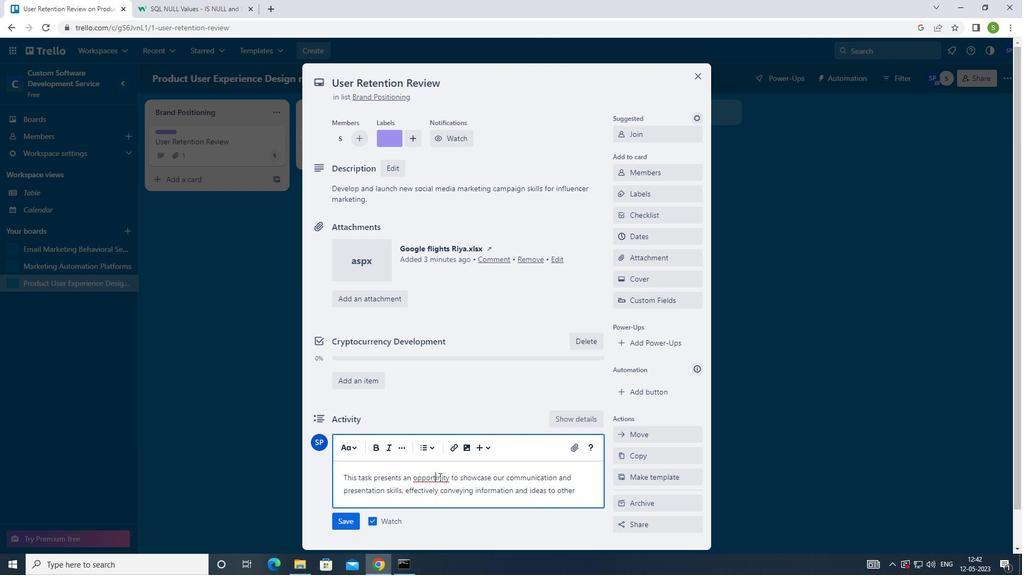 
Action: Key pressed <Key.right><Key.backspace>U
Screenshot: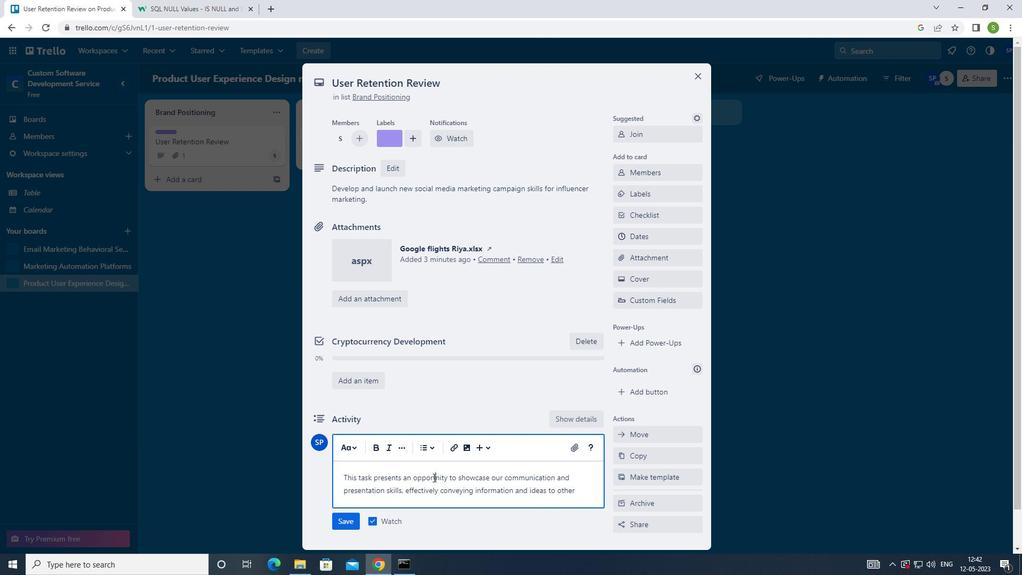 
Action: Mouse moved to (346, 520)
Screenshot: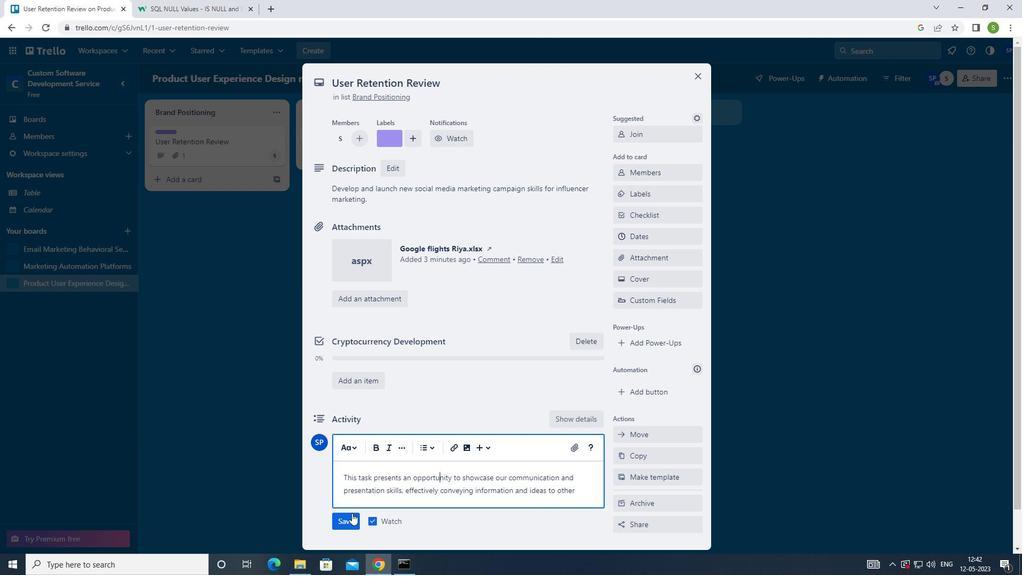 
Action: Mouse pressed left at (346, 520)
Screenshot: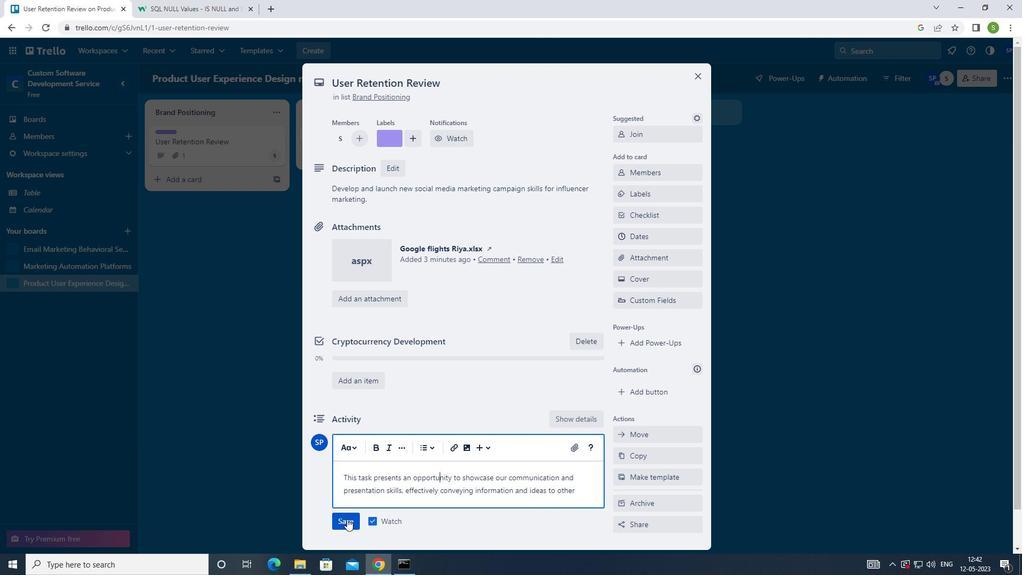 
Action: Mouse moved to (645, 239)
Screenshot: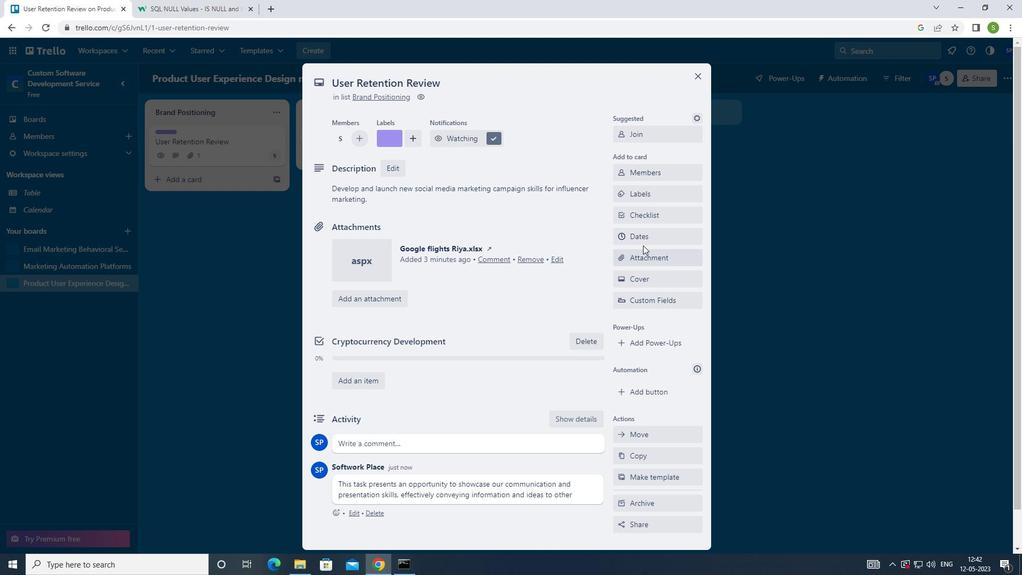 
Action: Mouse pressed left at (645, 239)
Screenshot: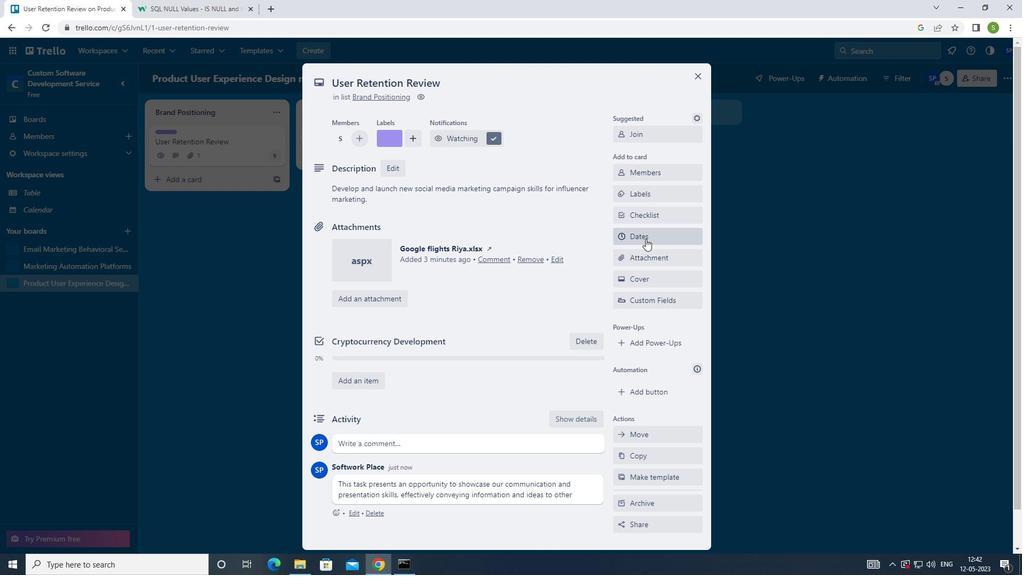 
Action: Mouse moved to (627, 271)
Screenshot: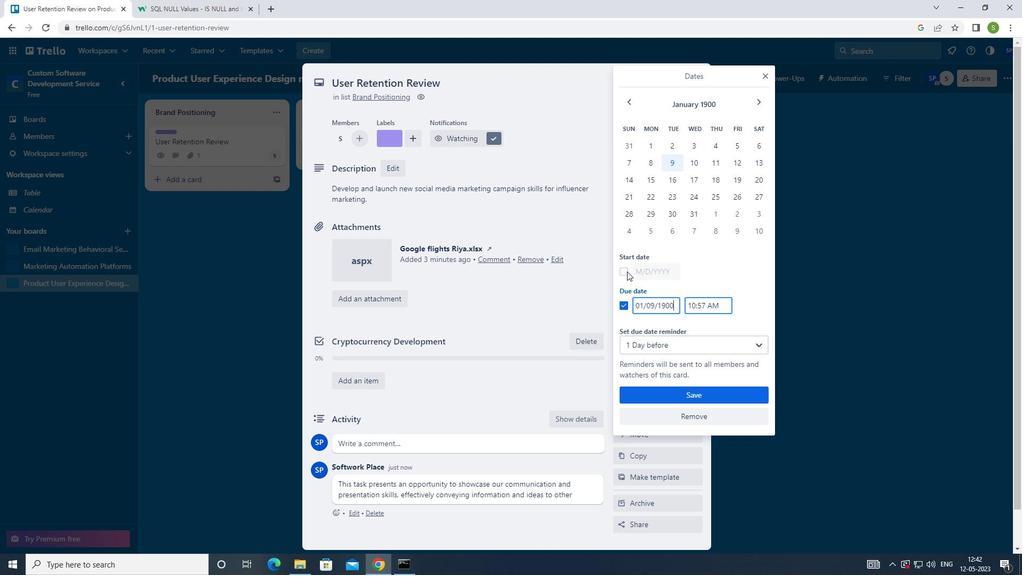 
Action: Mouse pressed left at (627, 271)
Screenshot: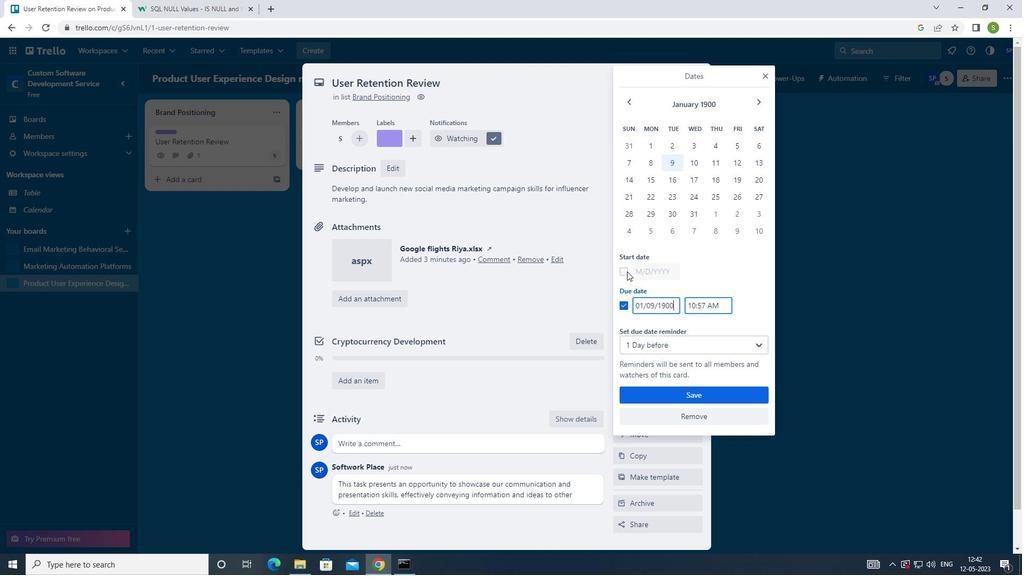 
Action: Mouse moved to (652, 270)
Screenshot: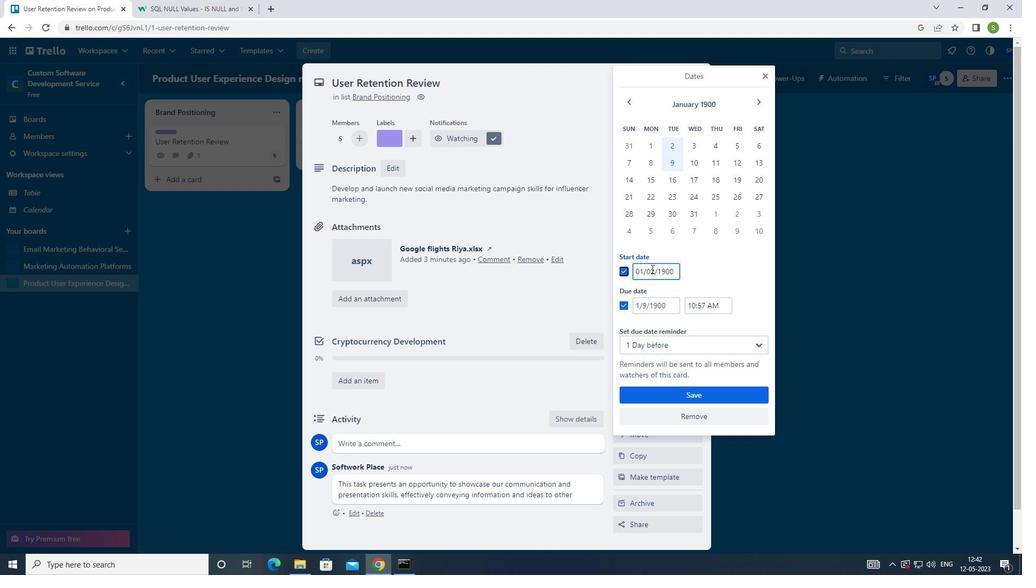 
Action: Mouse pressed left at (652, 270)
Screenshot: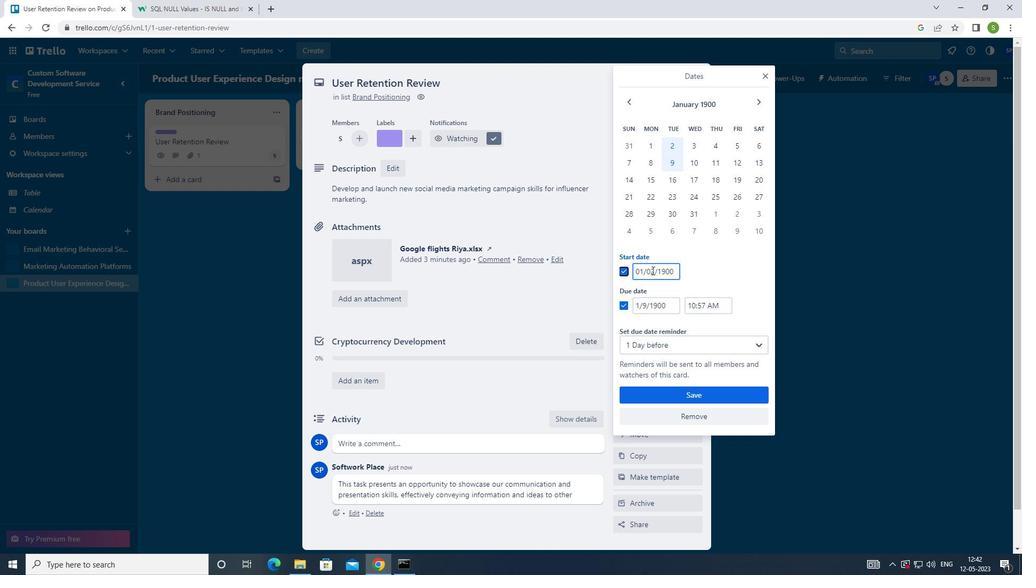 
Action: Mouse moved to (644, 270)
Screenshot: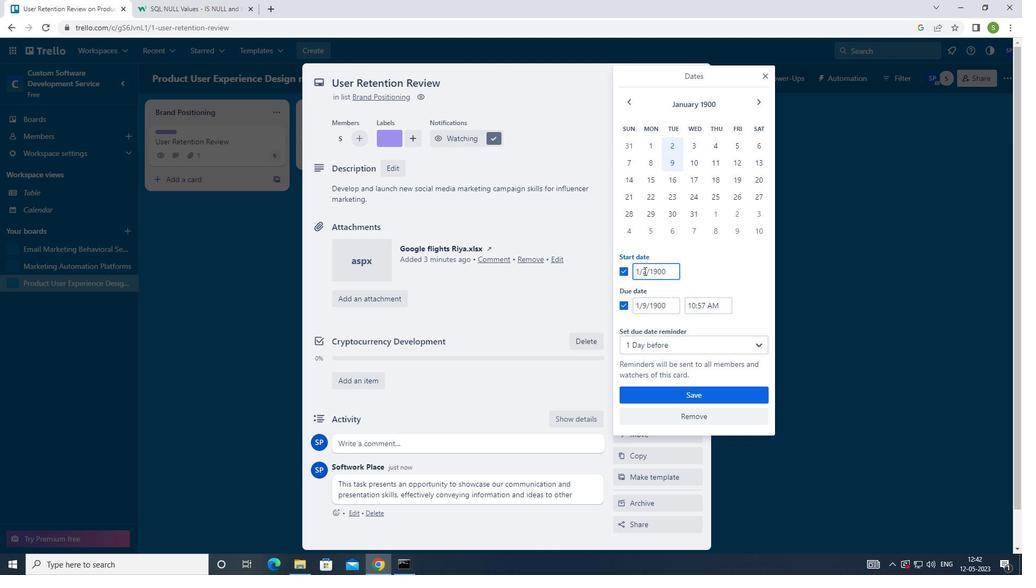 
Action: Mouse pressed left at (644, 270)
Screenshot: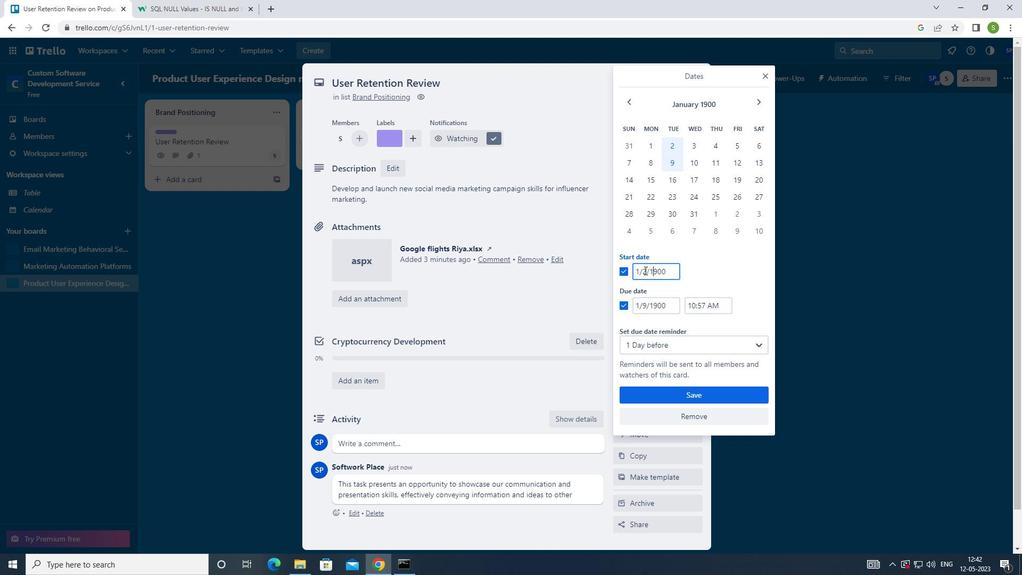 
Action: Mouse moved to (641, 271)
Screenshot: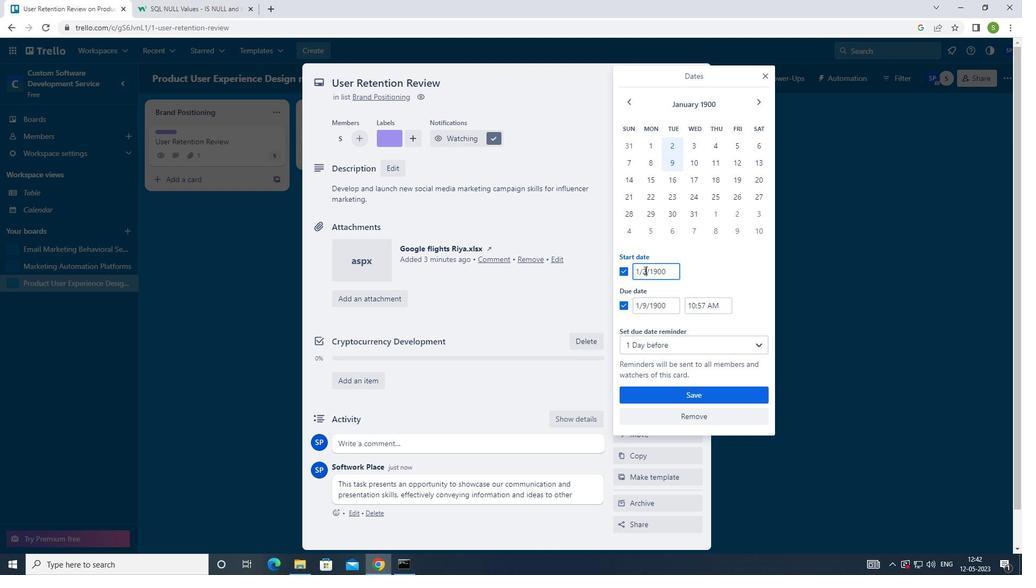
Action: Key pressed <Key.backspace>3
Screenshot: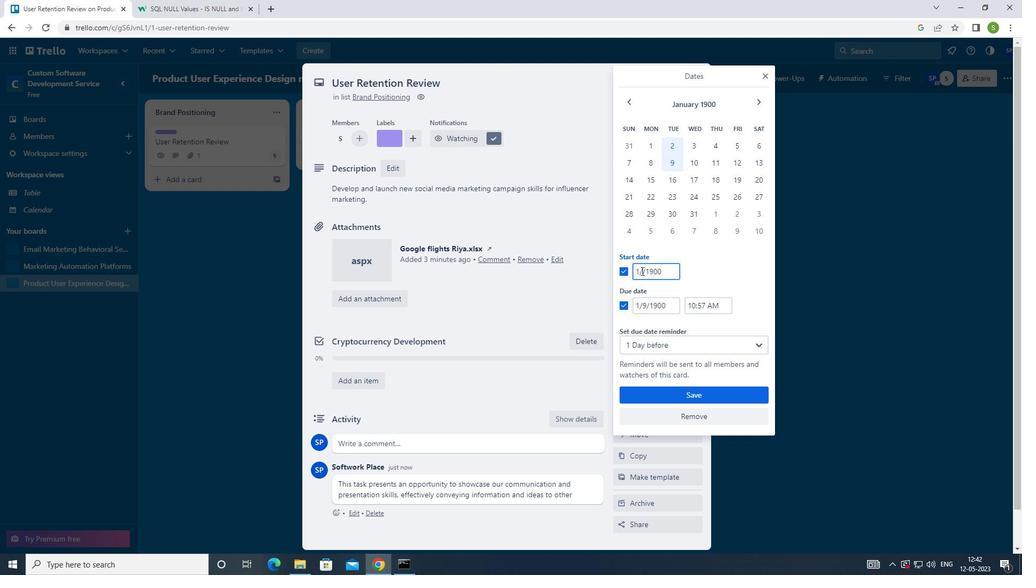 
Action: Mouse moved to (644, 303)
Screenshot: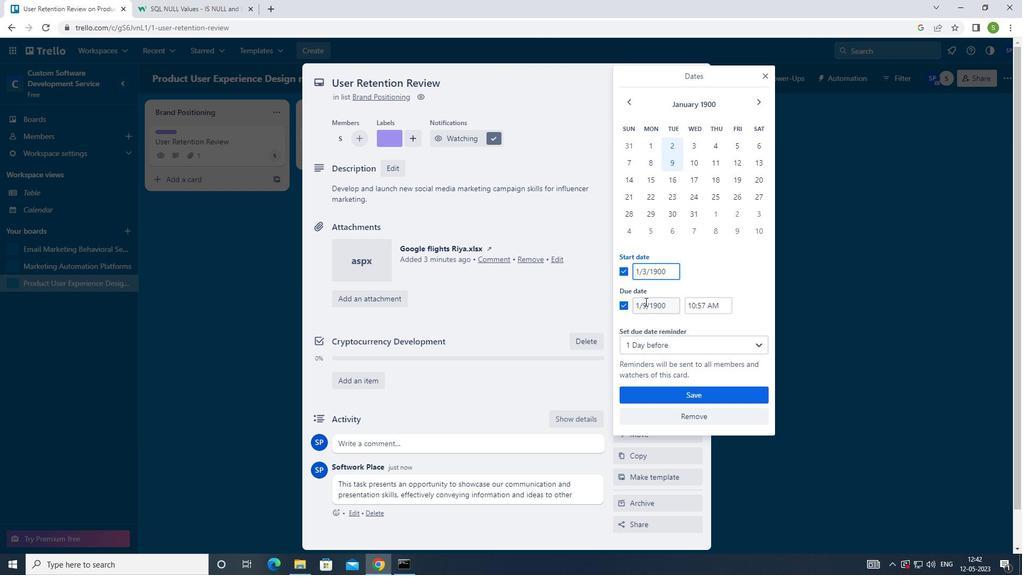 
Action: Mouse pressed left at (644, 303)
Screenshot: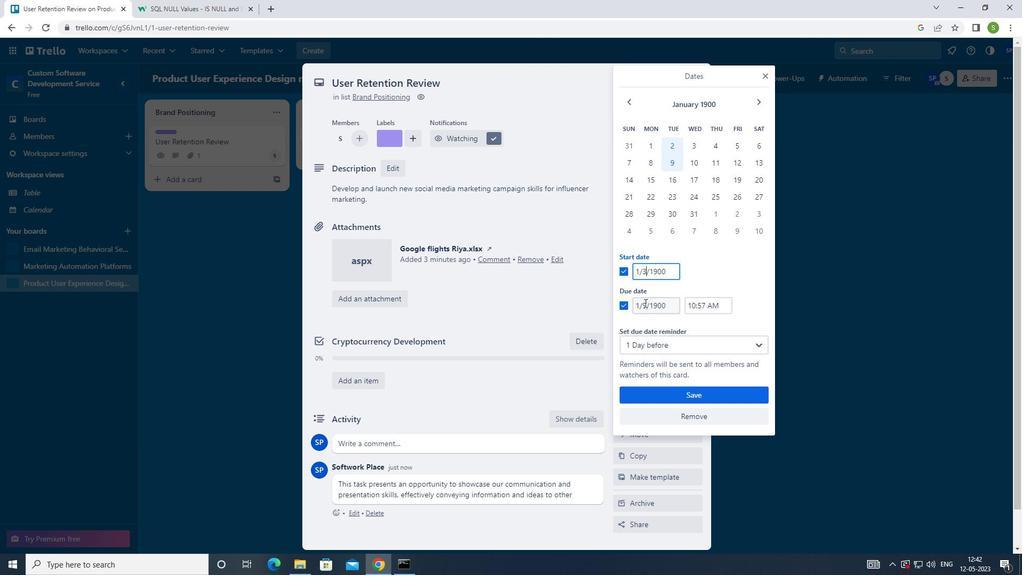 
Action: Mouse moved to (649, 300)
Screenshot: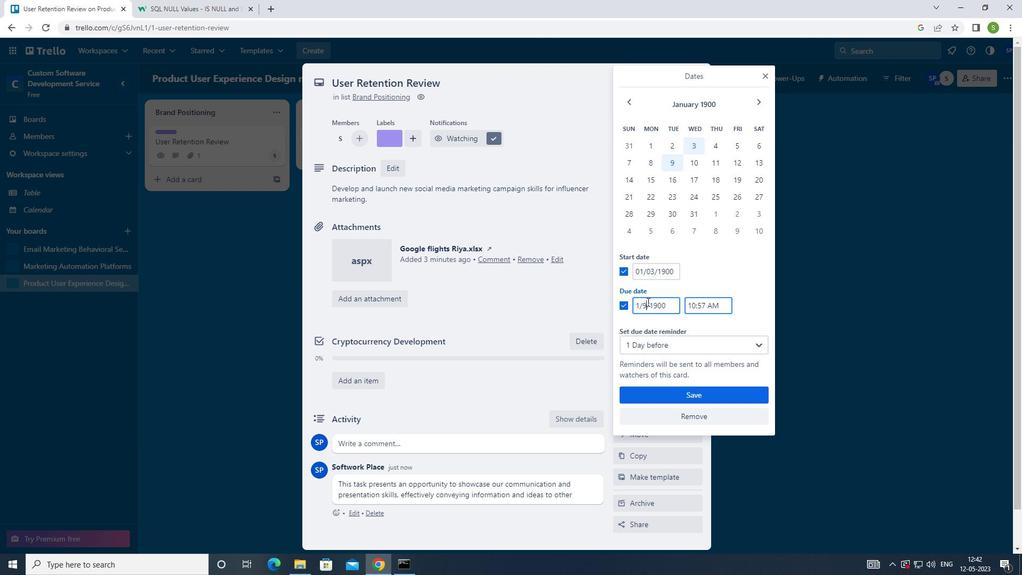 
Action: Key pressed <Key.backspace>10
Screenshot: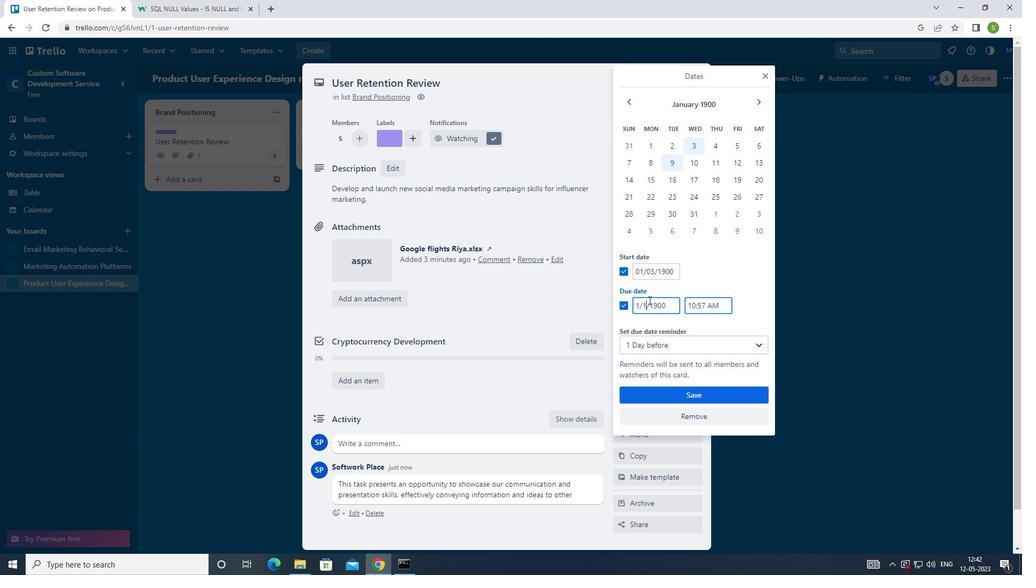 
Action: Mouse moved to (652, 394)
Screenshot: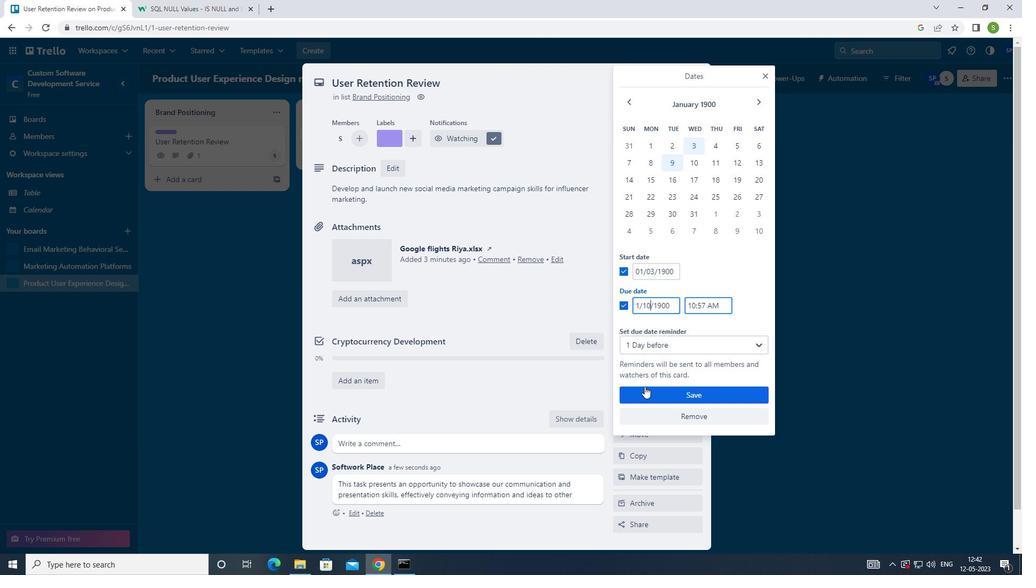 
Action: Mouse pressed left at (652, 394)
Screenshot: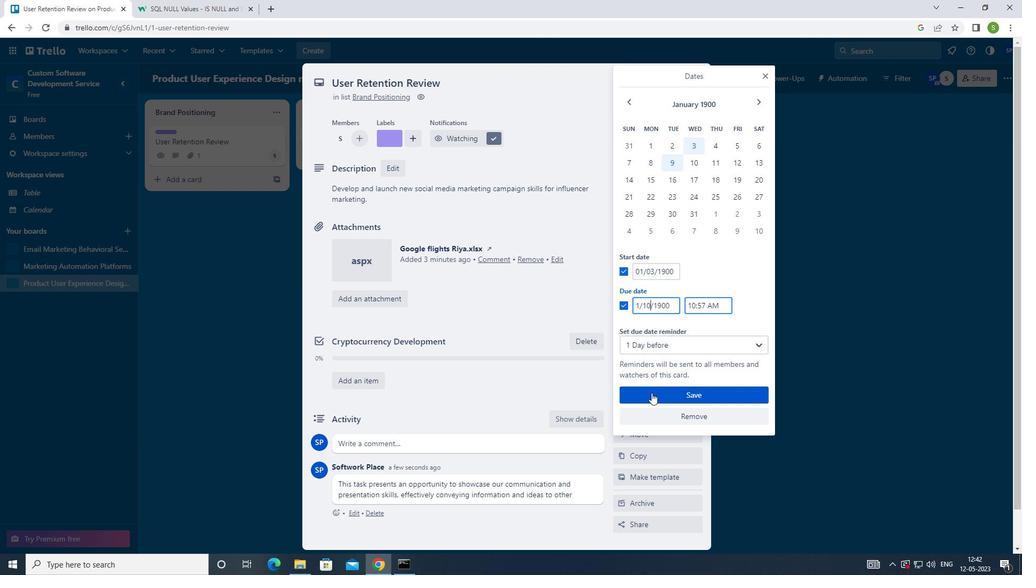 
Action: Key pressed <Key.f8>
Screenshot: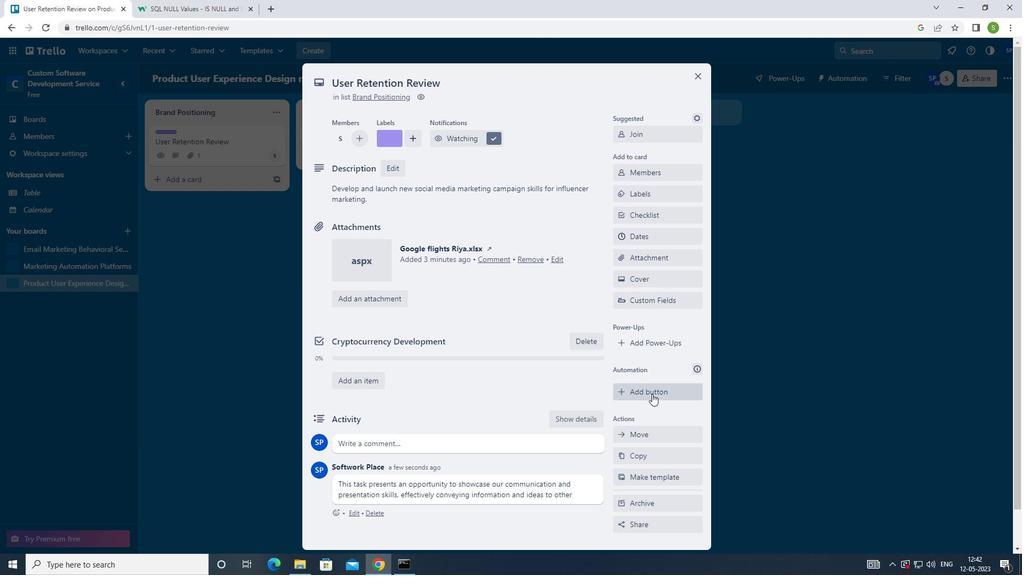 
